 Task: Look for space in Potchefstroom, South Africa from 10th September, 2023 to 16th September, 2023 for 4 adults in price range Rs.10000 to Rs.14000. Place can be private room with 4 bedrooms having 4 beds and 4 bathrooms. Property type can be house, flat, guest house. Amenities needed are: wifi, TV, free parkinig on premises, gym, breakfast. Booking option can be shelf check-in. Required host language is English.
Action: Mouse moved to (435, 113)
Screenshot: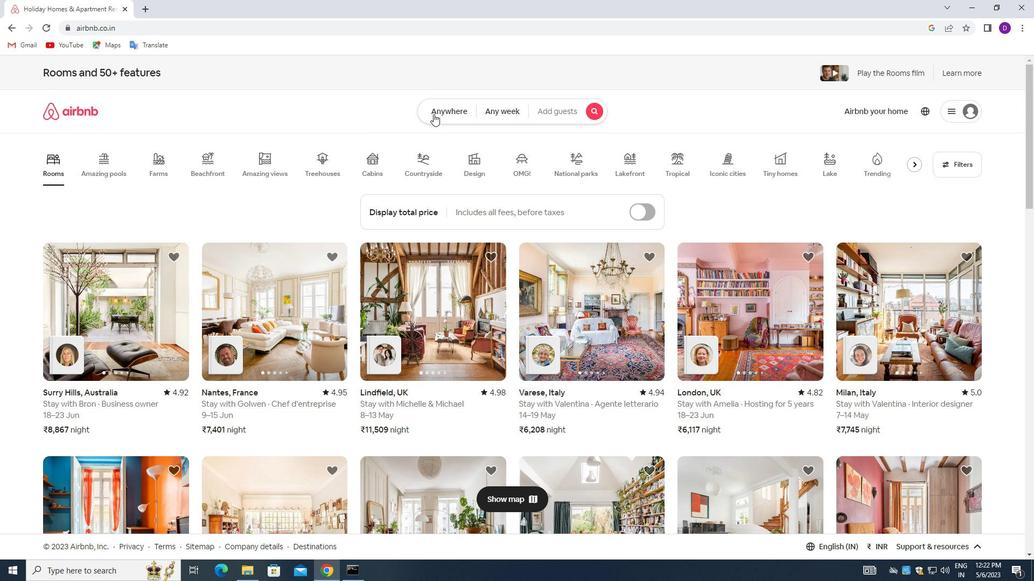 
Action: Mouse pressed left at (435, 113)
Screenshot: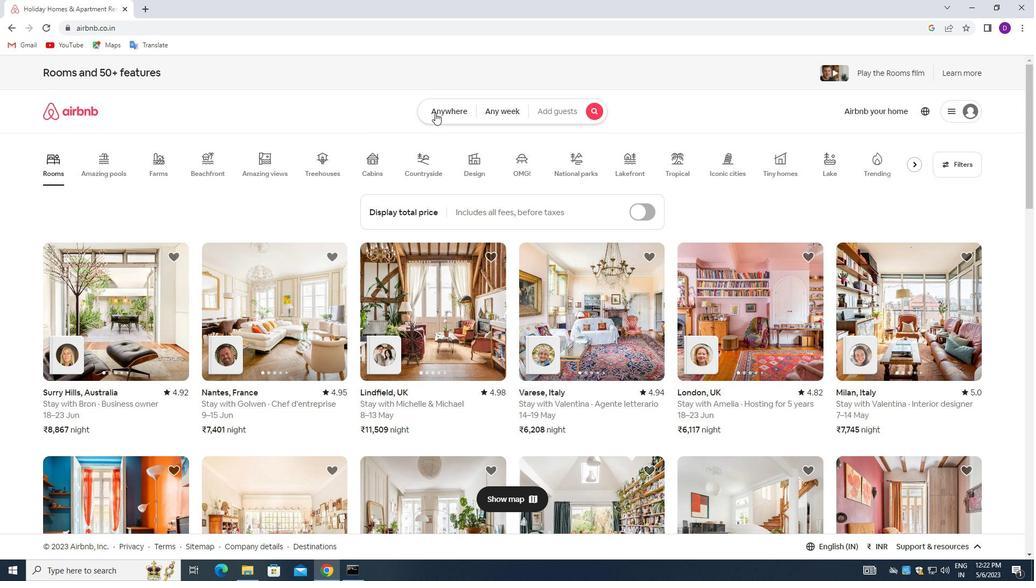 
Action: Mouse moved to (399, 149)
Screenshot: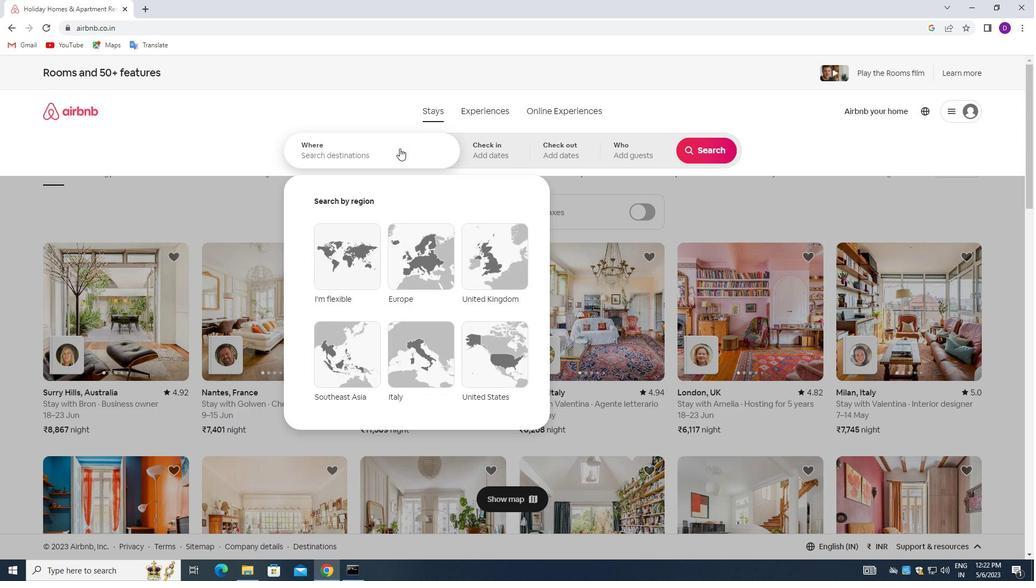 
Action: Mouse pressed left at (399, 149)
Screenshot: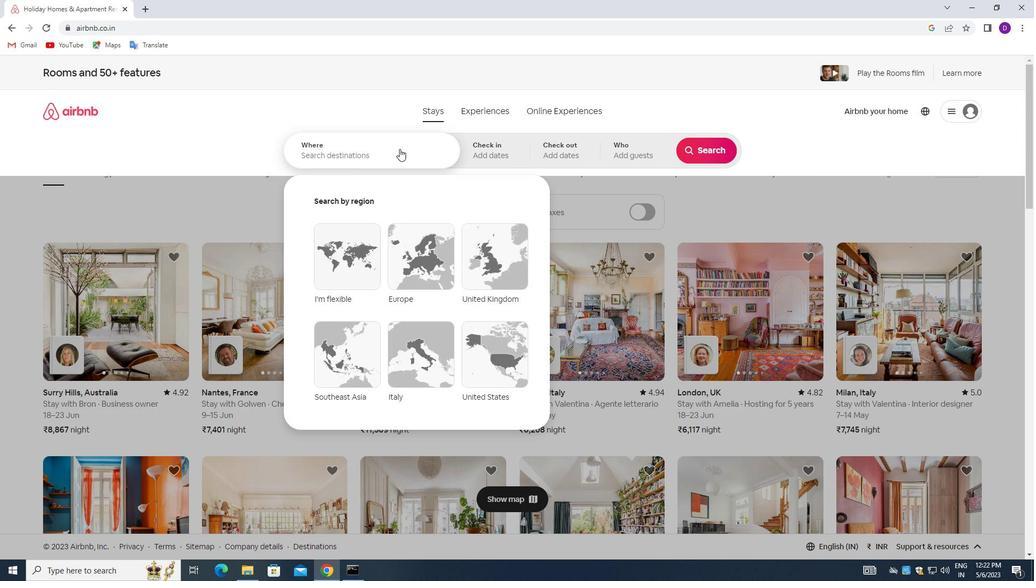 
Action: Mouse moved to (208, 224)
Screenshot: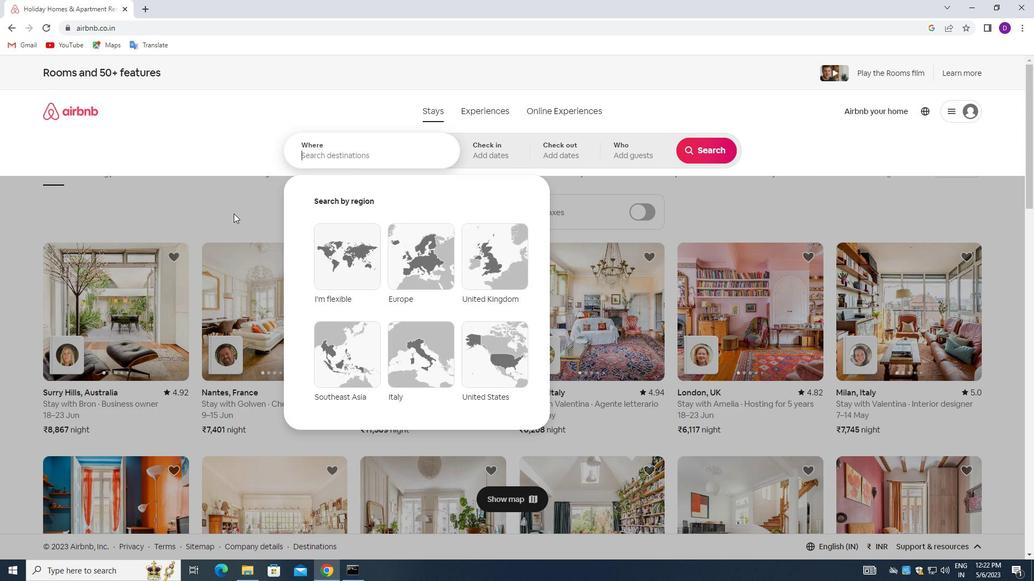 
Action: Key pressed <Key.shift>POTCHEFSTROOM,<Key.space><Key.shift_r>SOUTH<Key.space><Key.shift_r>AFRICA<Key.enter>
Screenshot: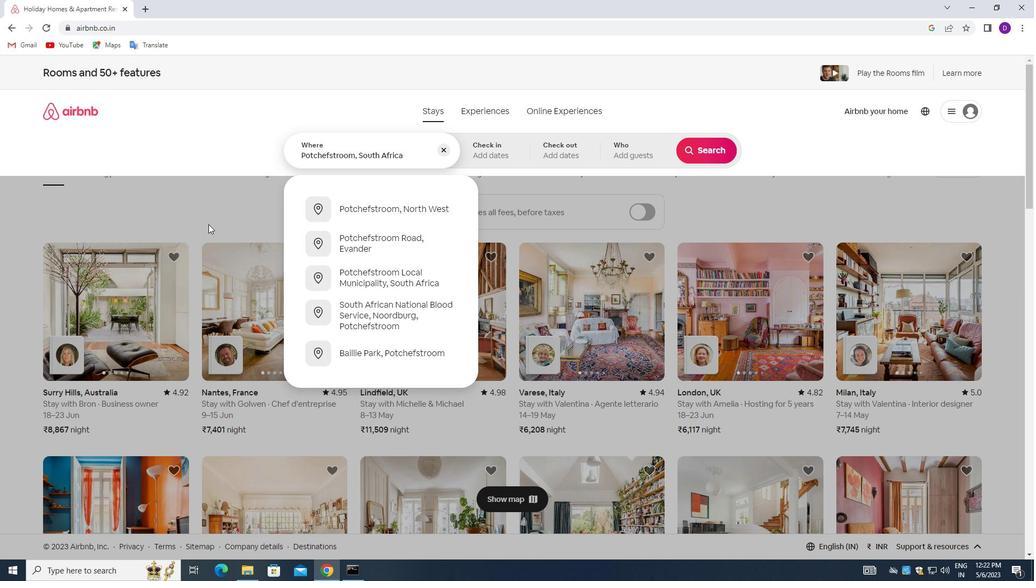 
Action: Mouse moved to (708, 234)
Screenshot: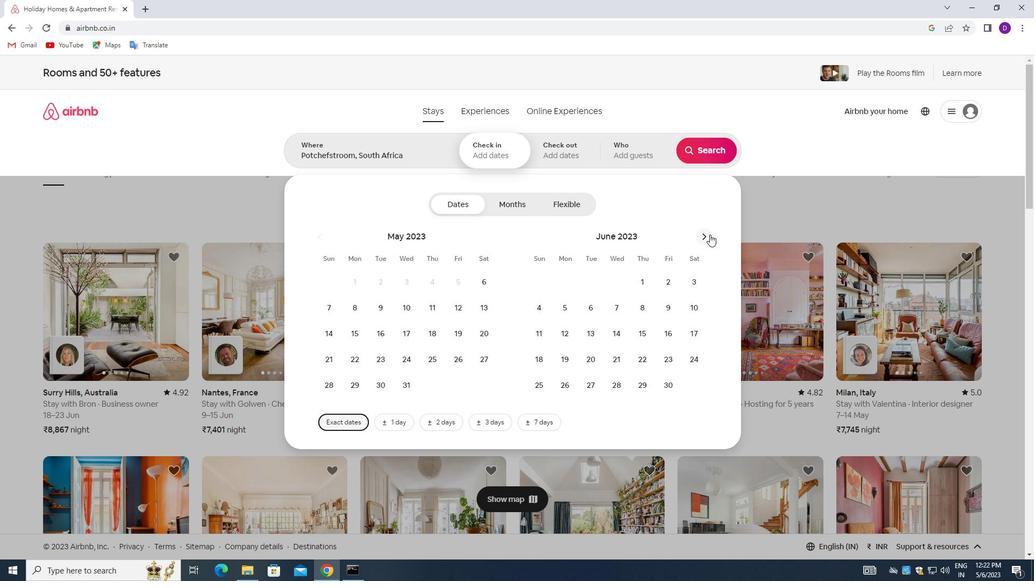 
Action: Mouse pressed left at (708, 234)
Screenshot: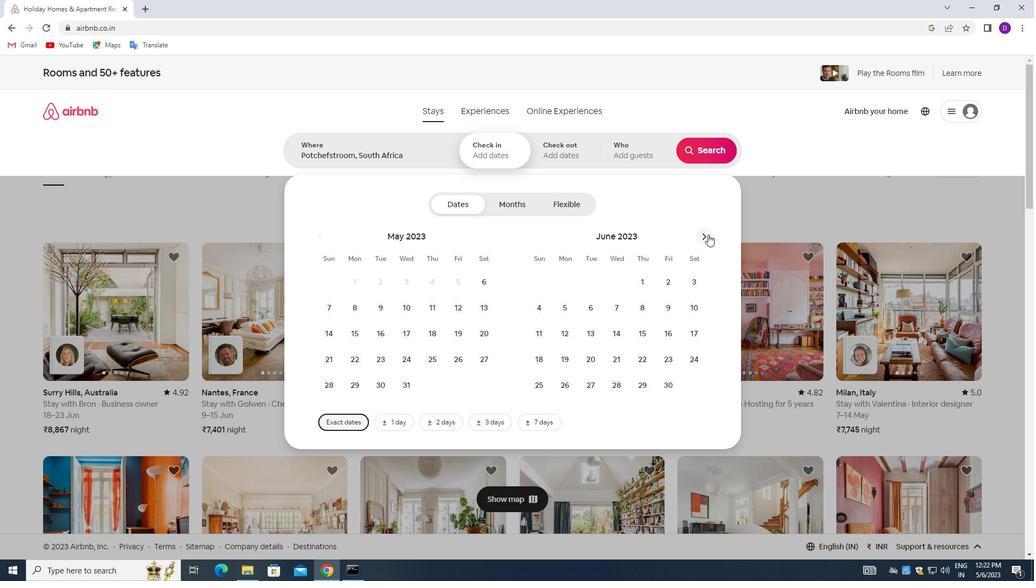 
Action: Mouse pressed left at (708, 234)
Screenshot: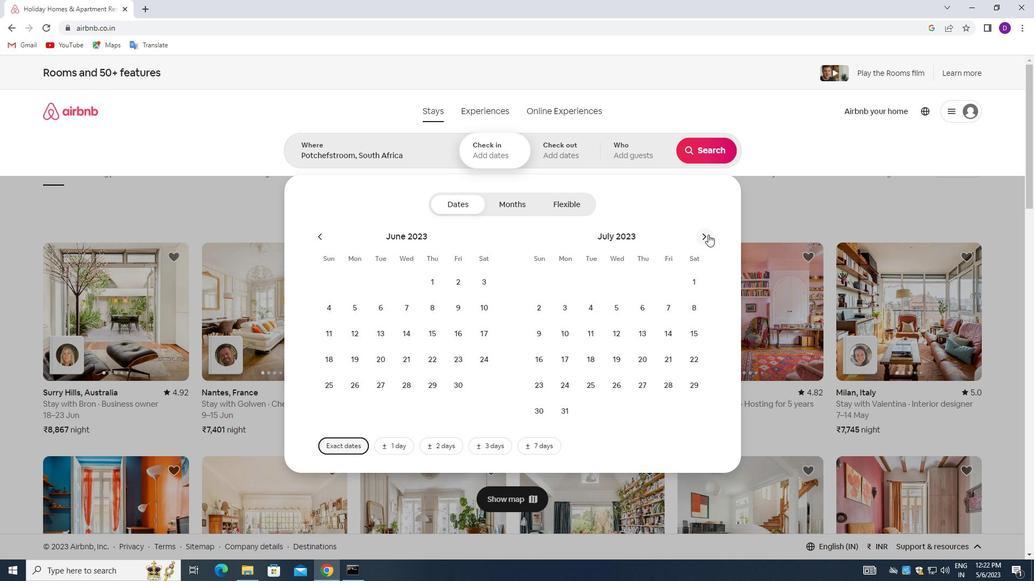 
Action: Mouse pressed left at (708, 234)
Screenshot: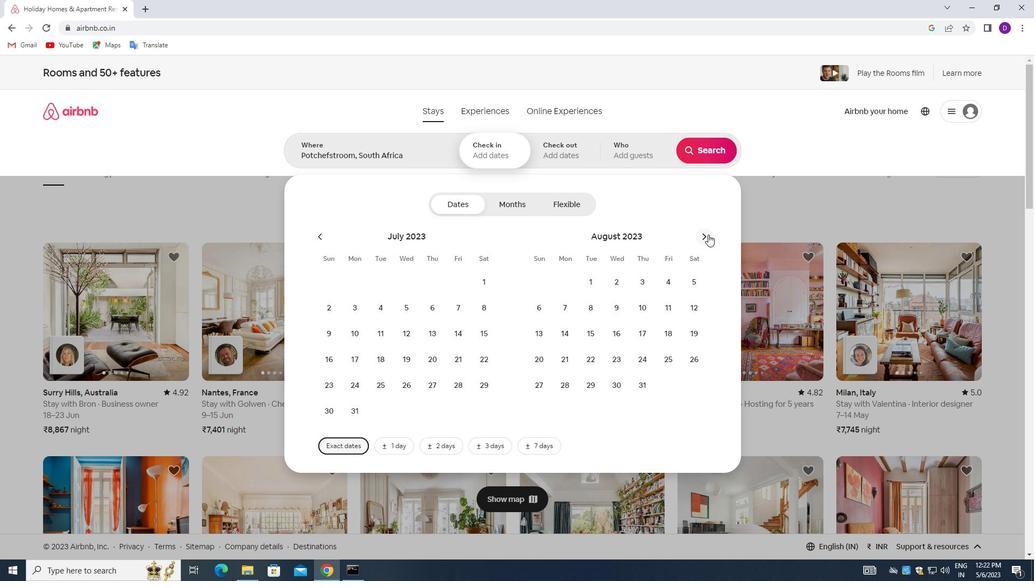 
Action: Mouse moved to (538, 339)
Screenshot: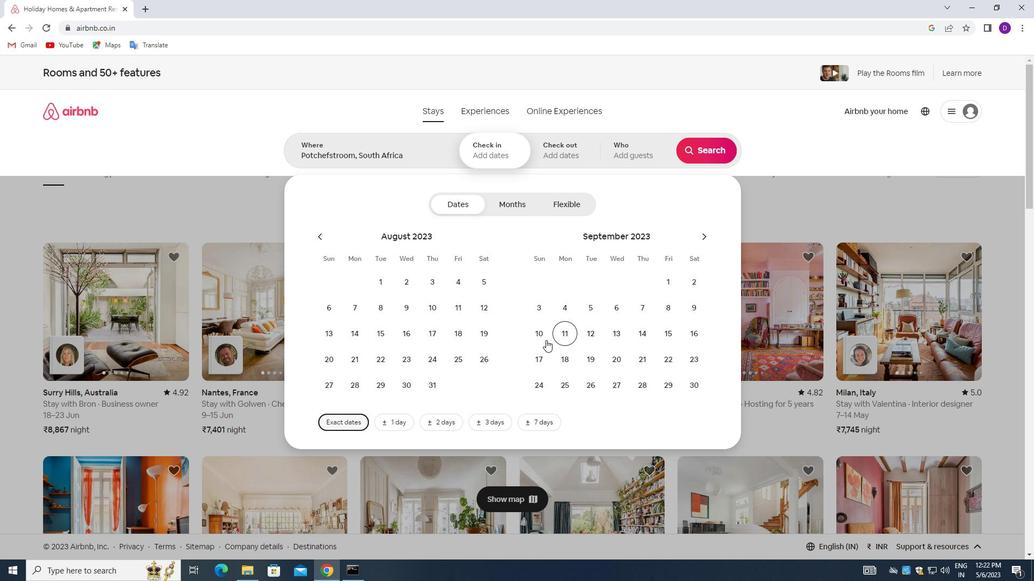 
Action: Mouse pressed left at (538, 339)
Screenshot: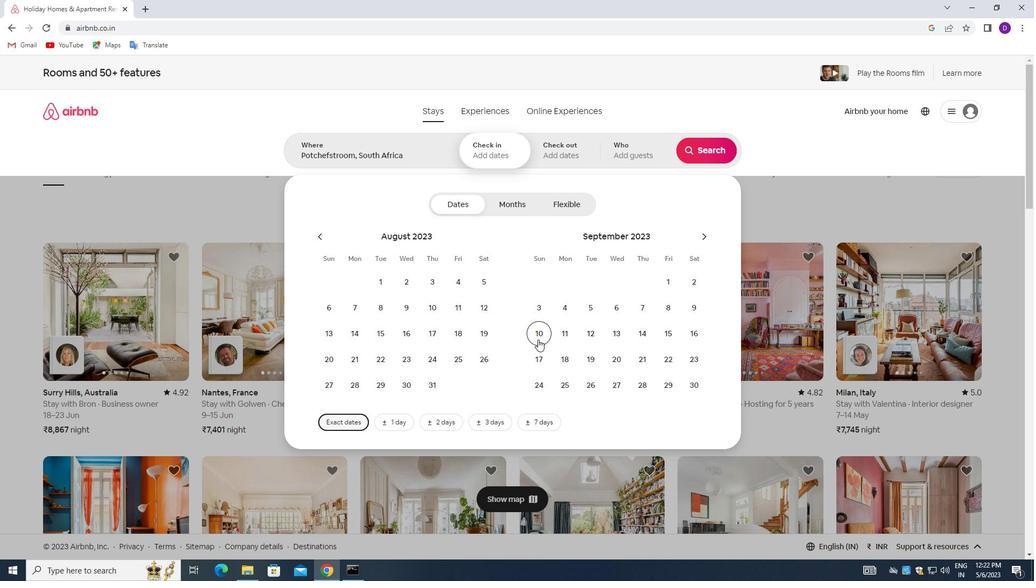 
Action: Mouse moved to (692, 335)
Screenshot: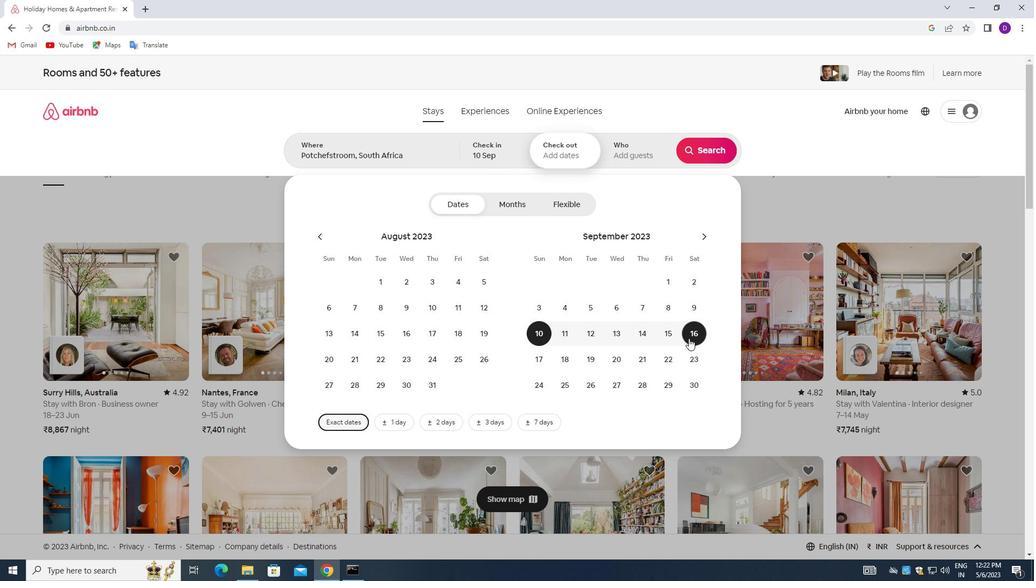 
Action: Mouse pressed left at (692, 335)
Screenshot: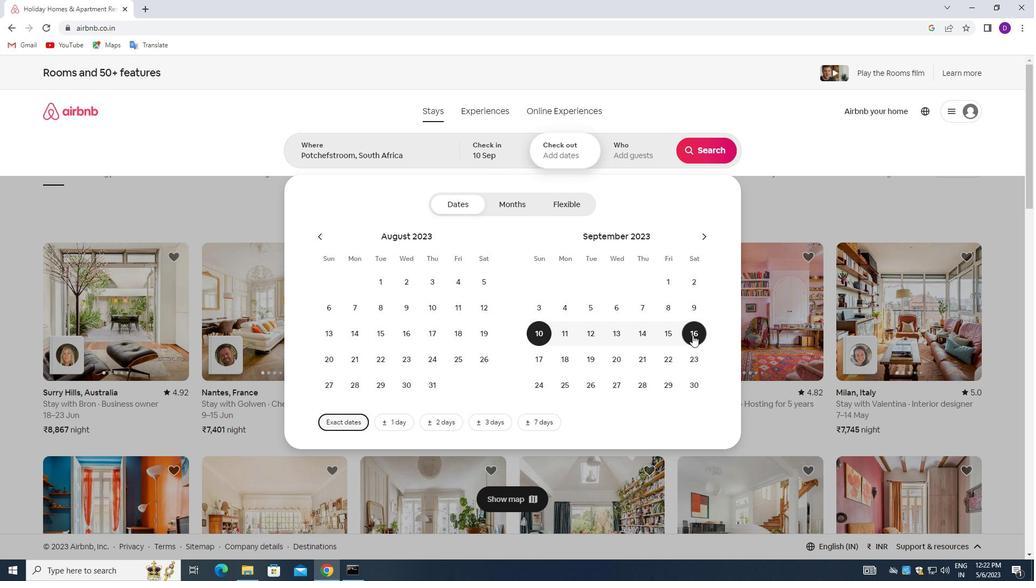 
Action: Mouse moved to (627, 160)
Screenshot: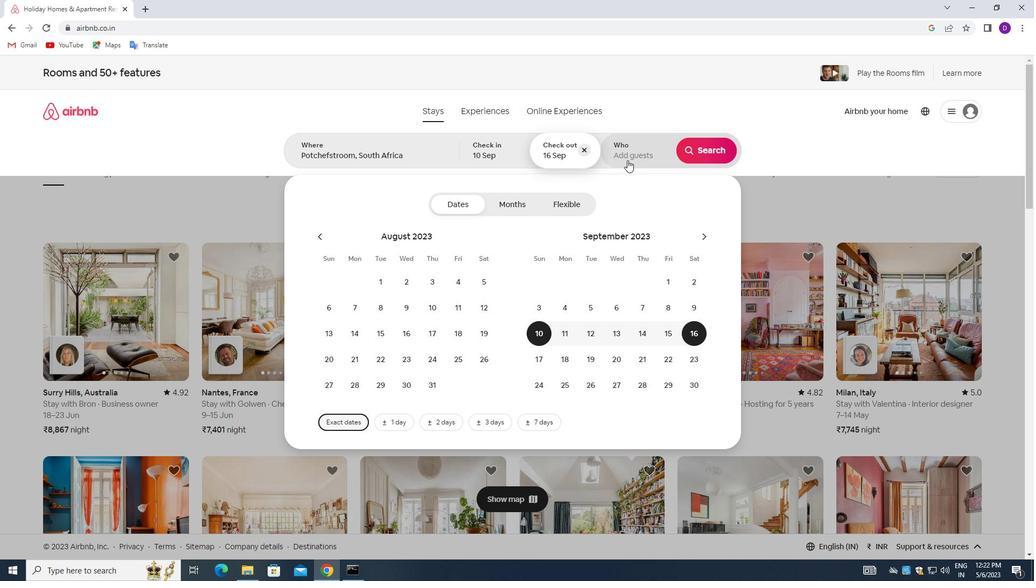 
Action: Mouse pressed left at (627, 160)
Screenshot: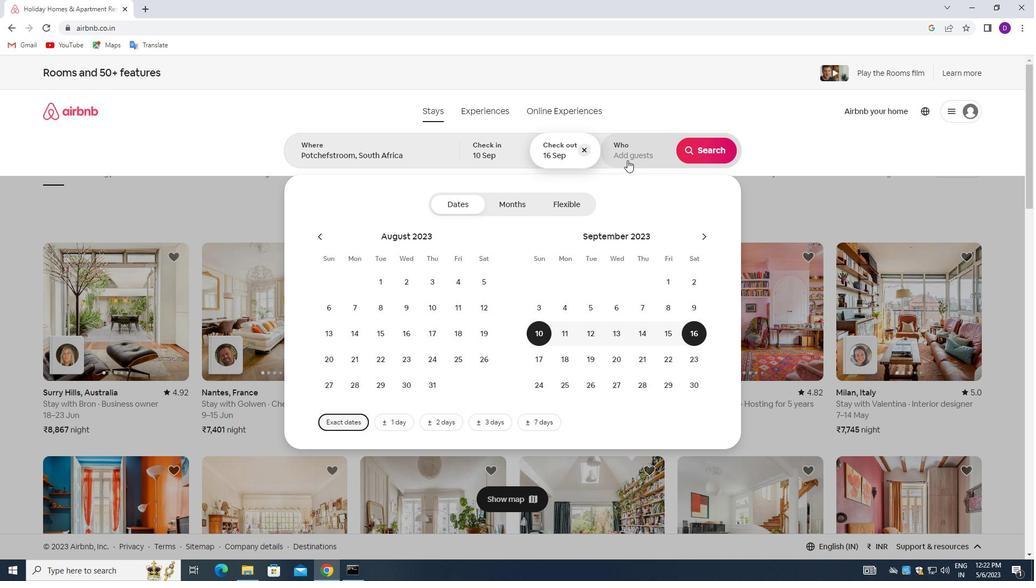 
Action: Mouse moved to (704, 208)
Screenshot: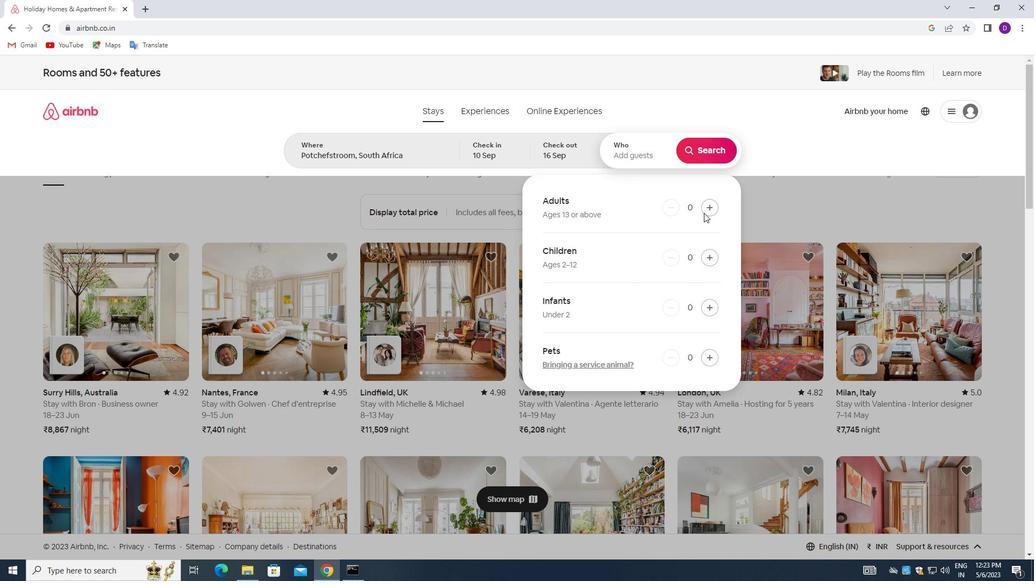 
Action: Mouse pressed left at (704, 208)
Screenshot: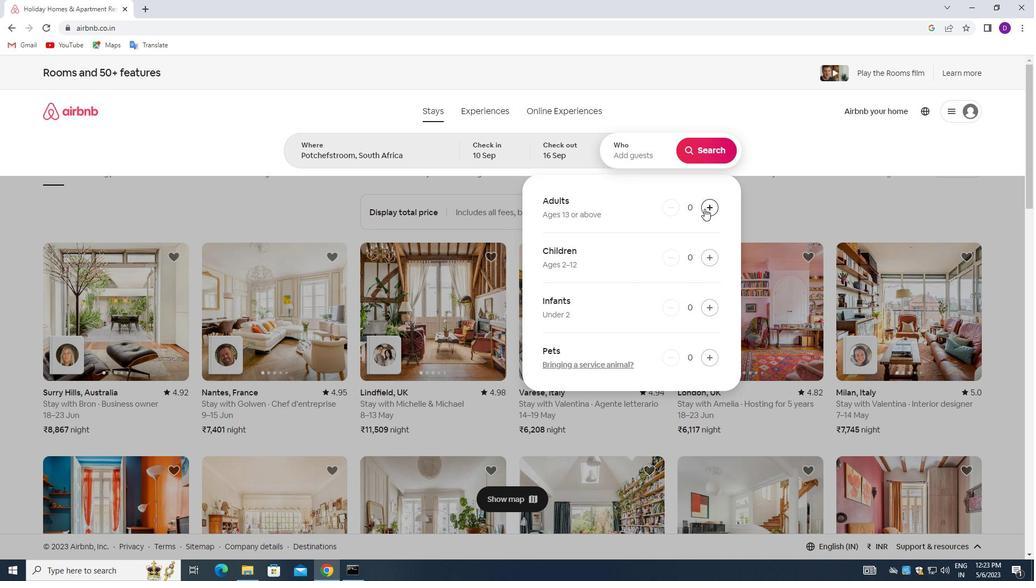 
Action: Mouse pressed left at (704, 208)
Screenshot: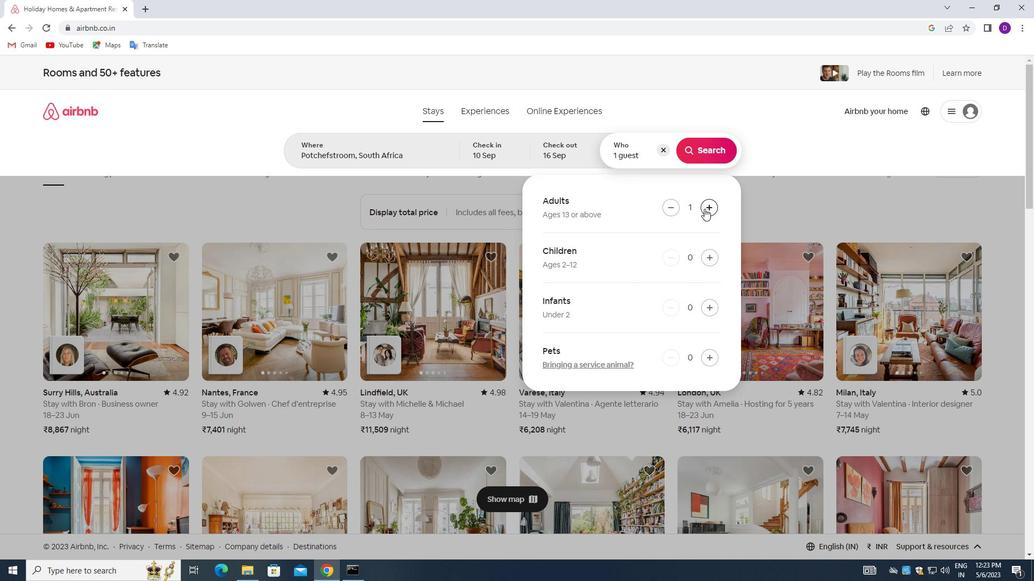 
Action: Mouse pressed left at (704, 208)
Screenshot: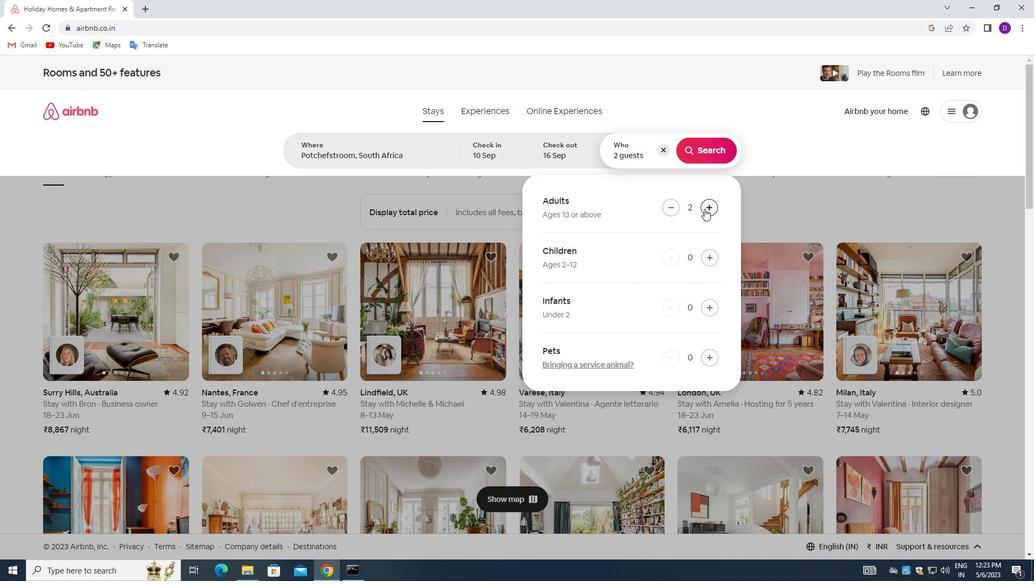
Action: Mouse pressed left at (704, 208)
Screenshot: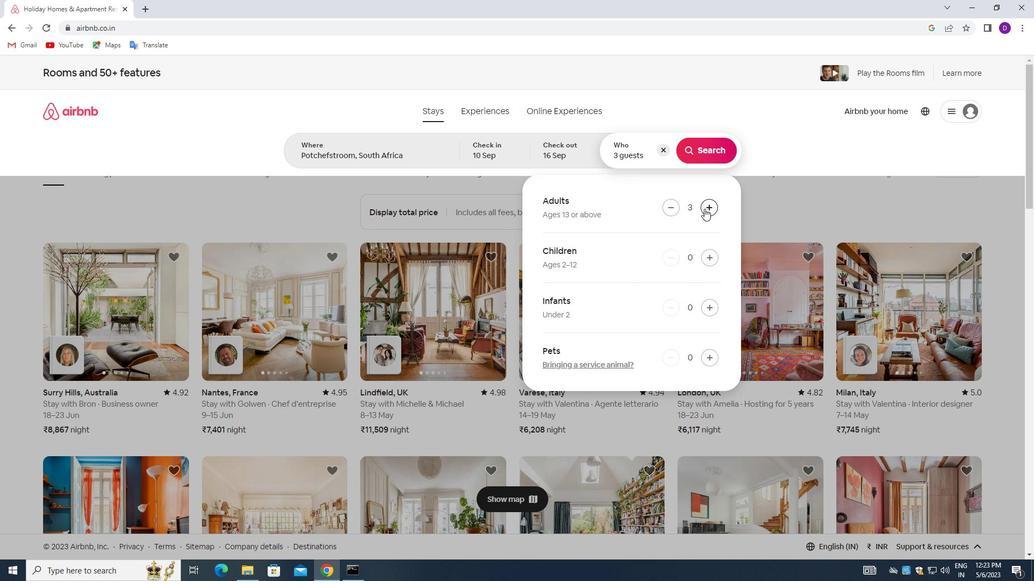 
Action: Mouse moved to (708, 148)
Screenshot: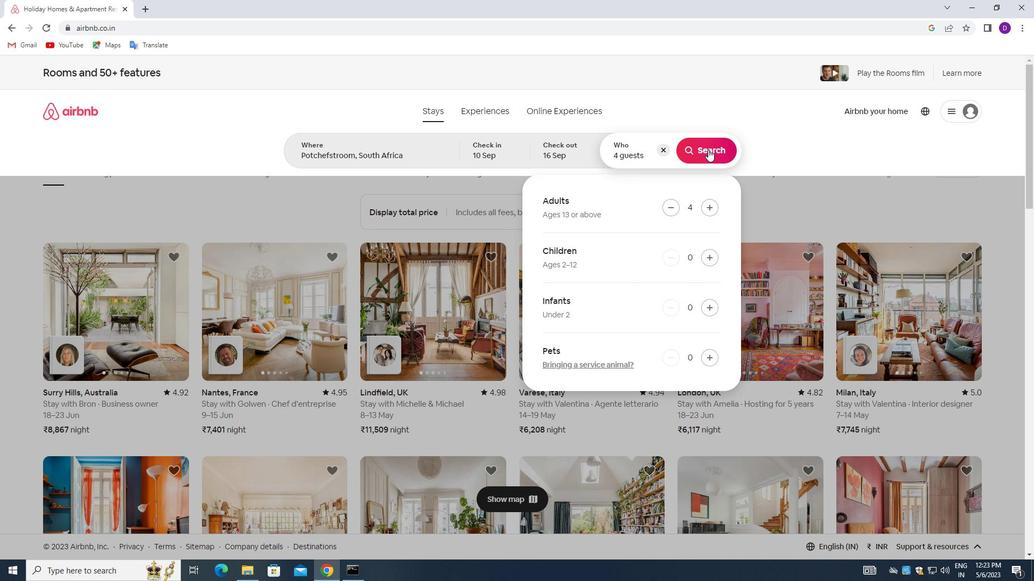 
Action: Mouse pressed left at (708, 148)
Screenshot: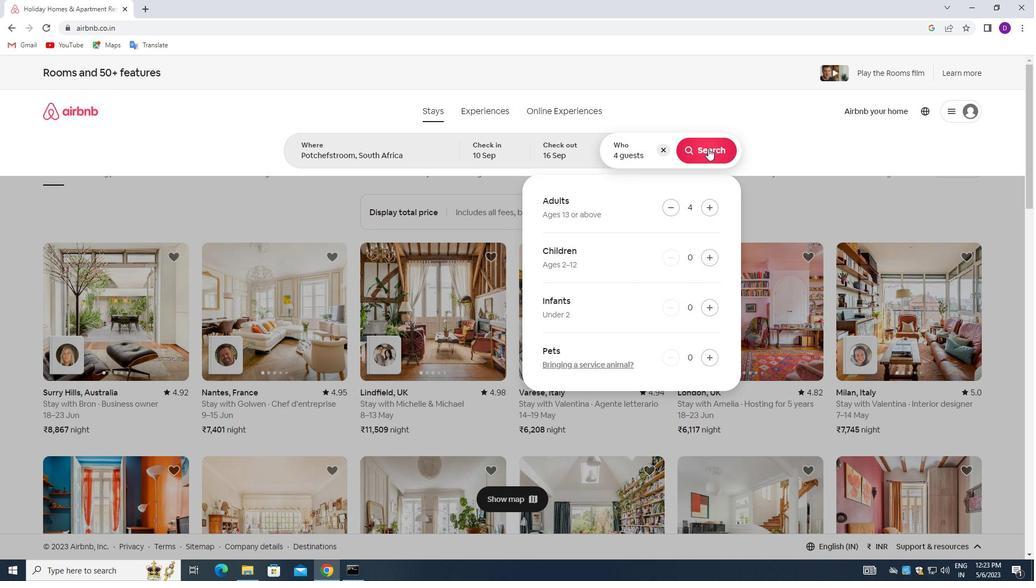 
Action: Mouse moved to (977, 119)
Screenshot: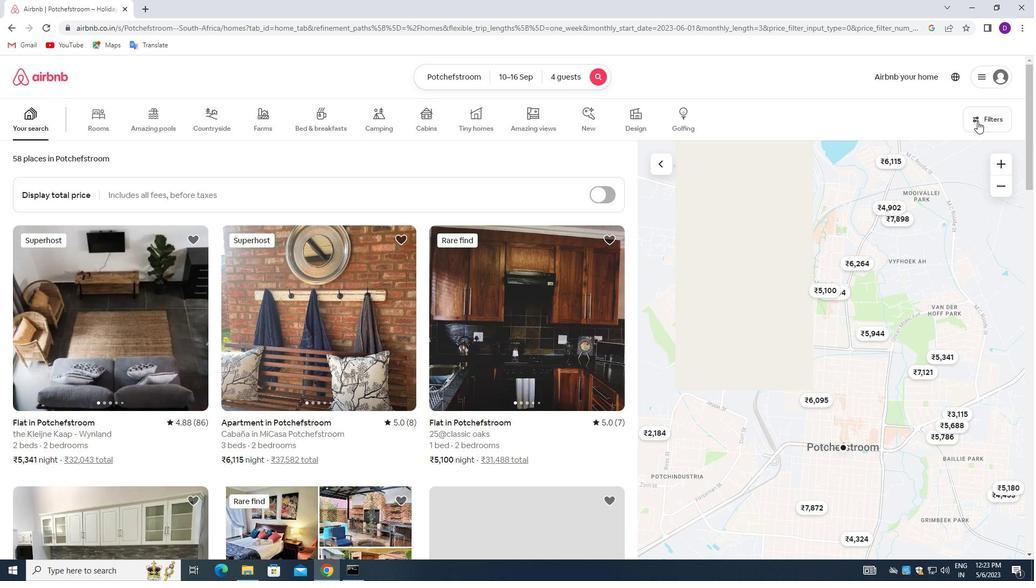 
Action: Mouse pressed left at (977, 119)
Screenshot: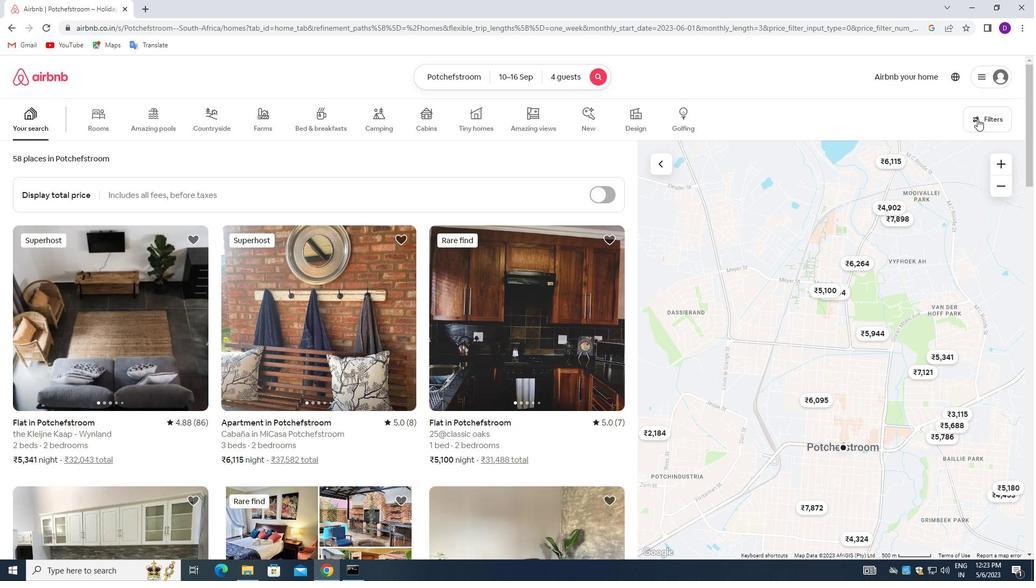 
Action: Mouse moved to (473, 351)
Screenshot: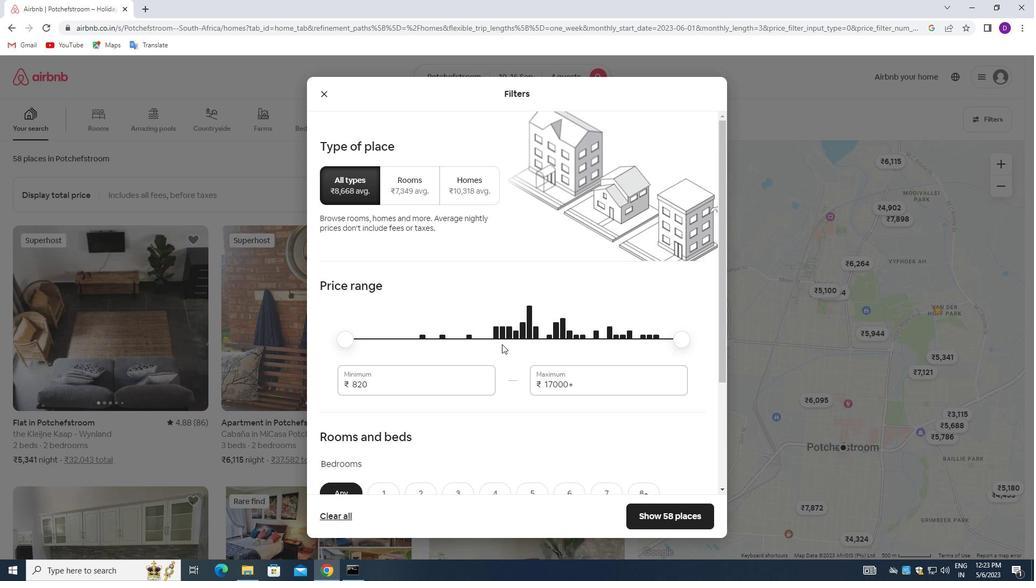 
Action: Mouse scrolled (473, 350) with delta (0, 0)
Screenshot: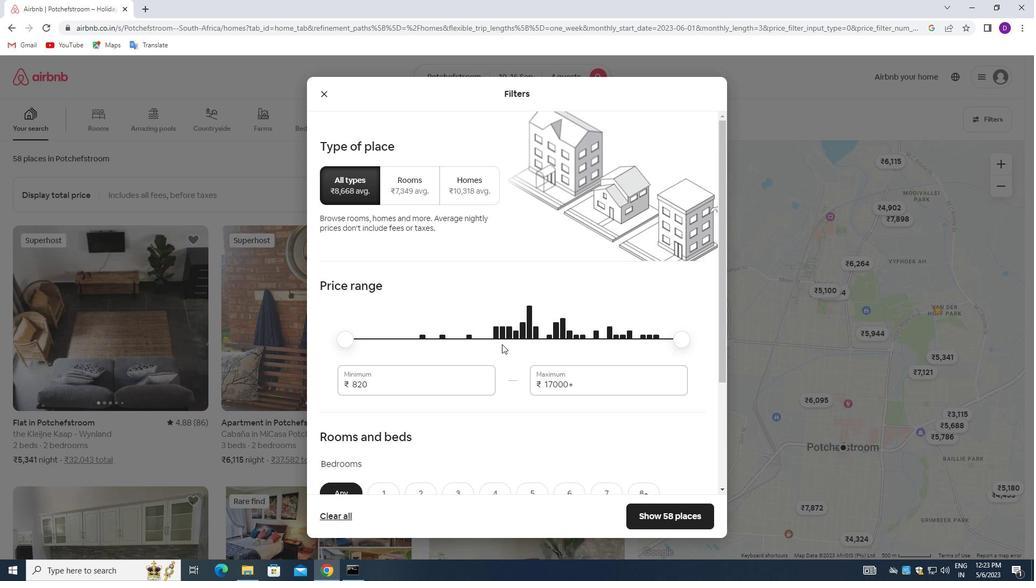 
Action: Mouse moved to (384, 328)
Screenshot: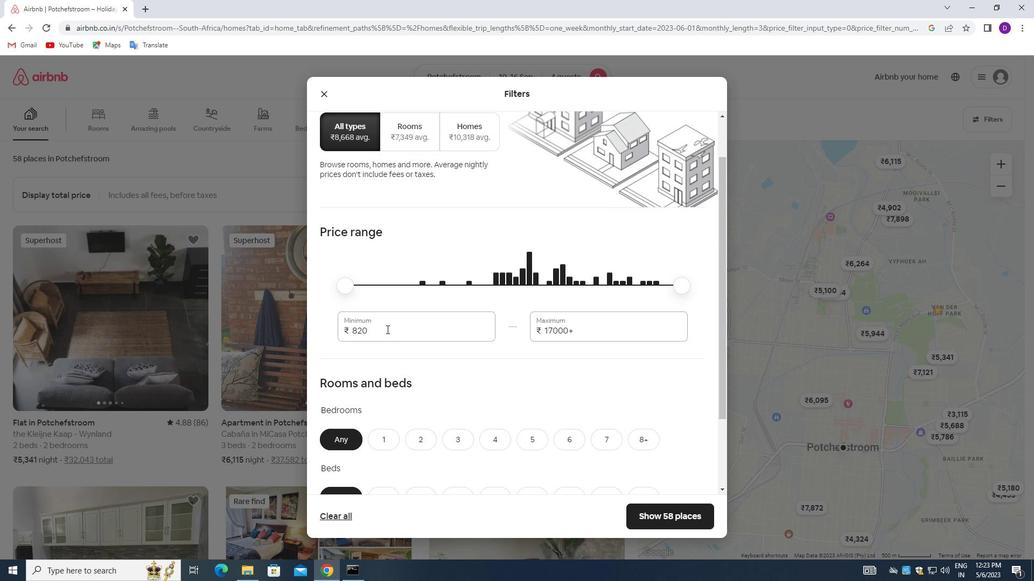 
Action: Mouse pressed left at (384, 328)
Screenshot: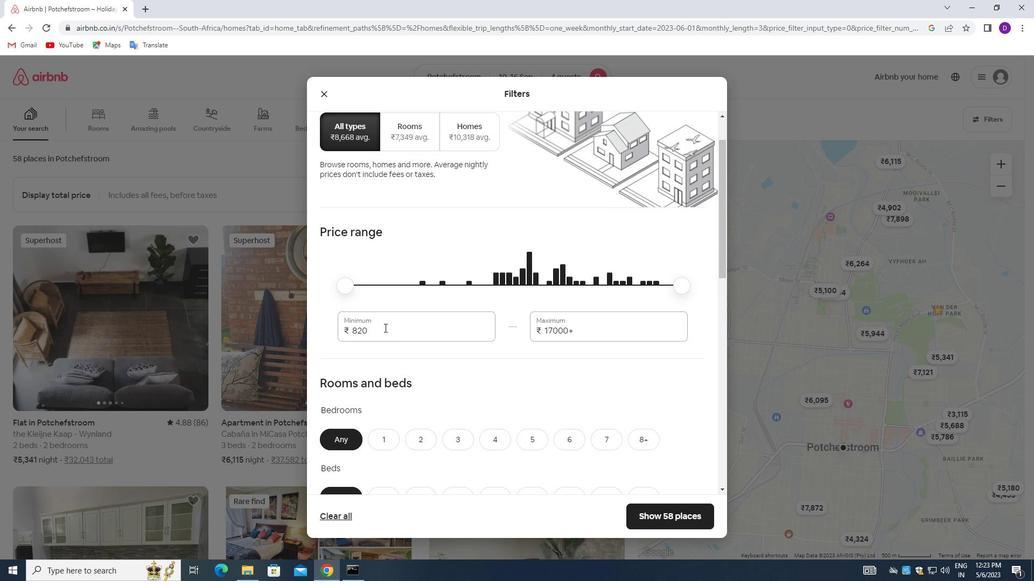 
Action: Mouse pressed left at (384, 328)
Screenshot: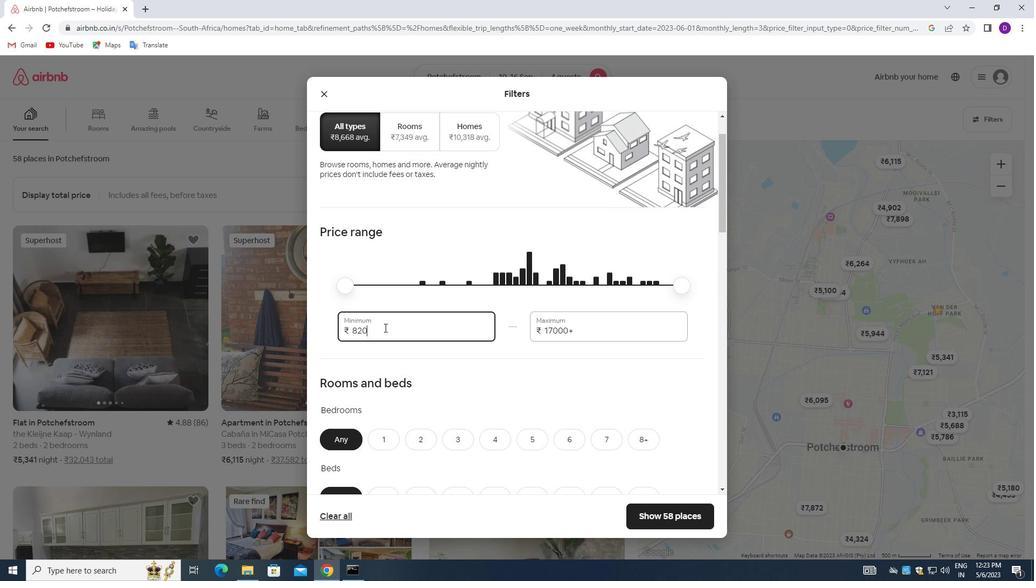 
Action: Key pressed 10000<Key.tab>14000
Screenshot: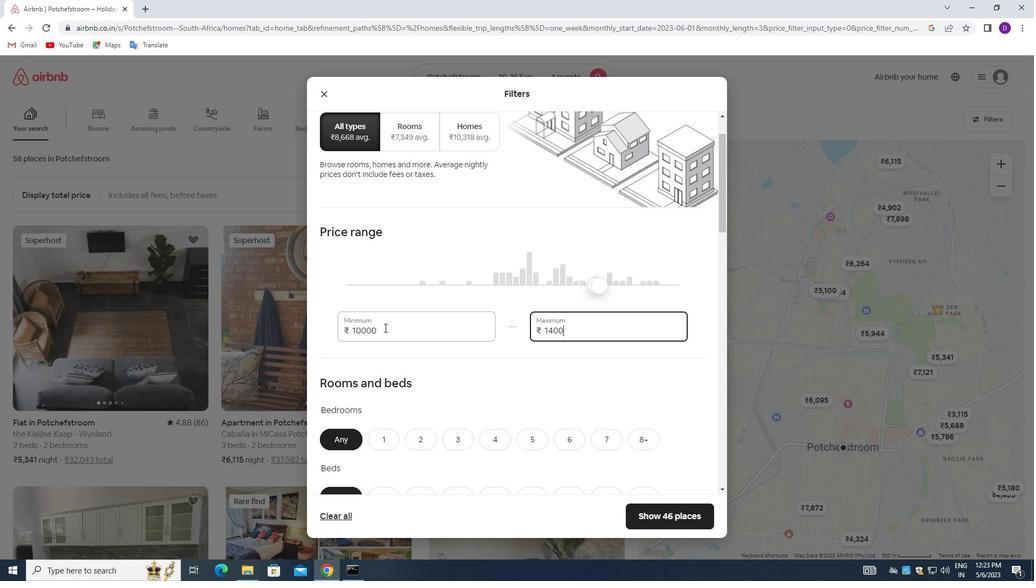 
Action: Mouse moved to (432, 332)
Screenshot: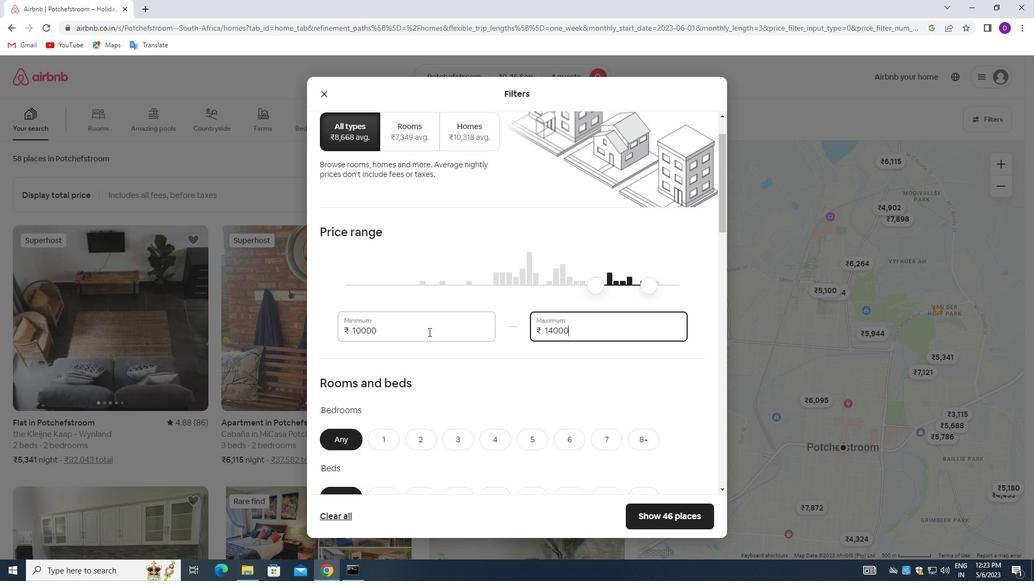 
Action: Mouse scrolled (432, 331) with delta (0, 0)
Screenshot: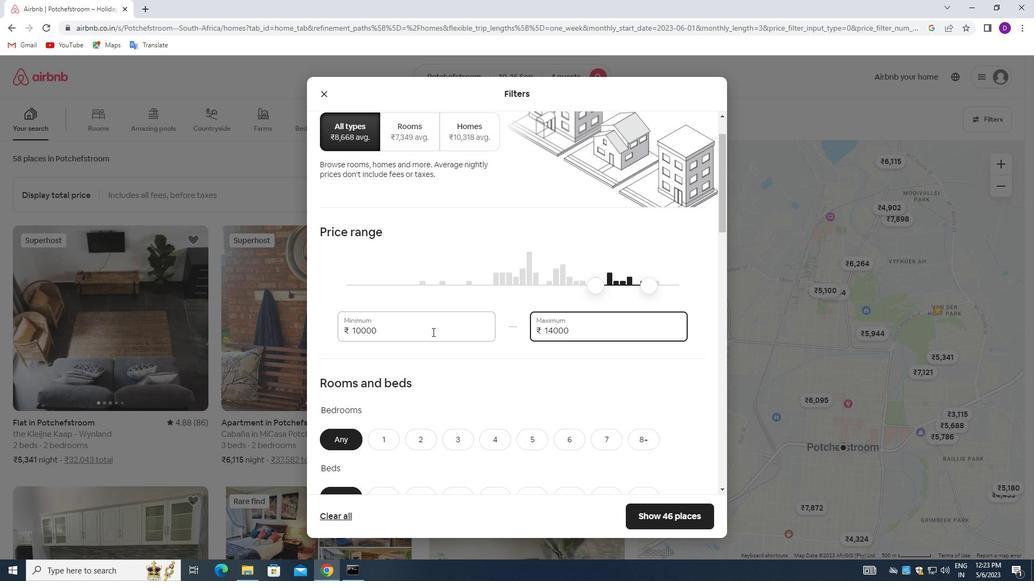 
Action: Mouse moved to (442, 332)
Screenshot: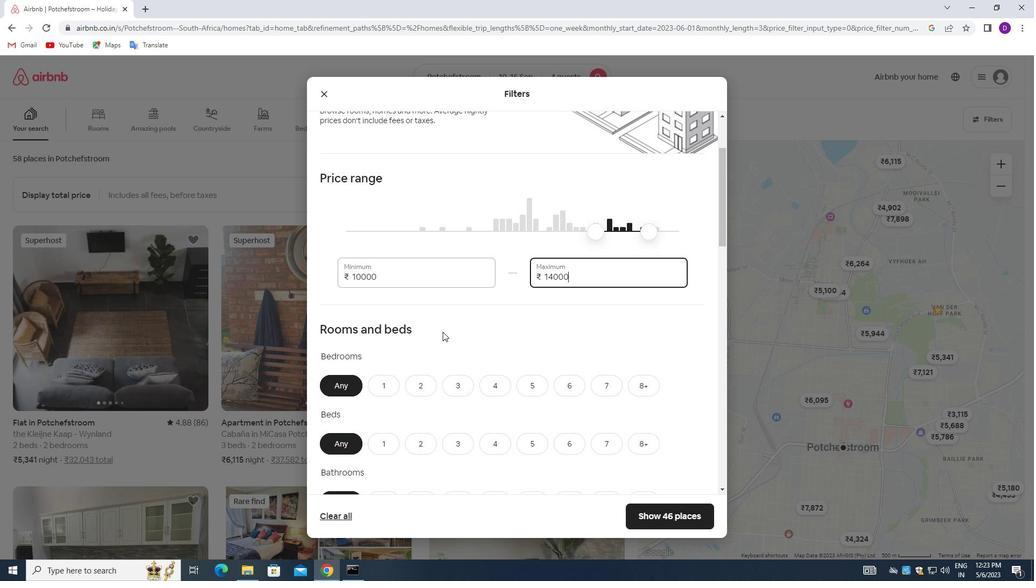 
Action: Mouse scrolled (442, 331) with delta (0, 0)
Screenshot: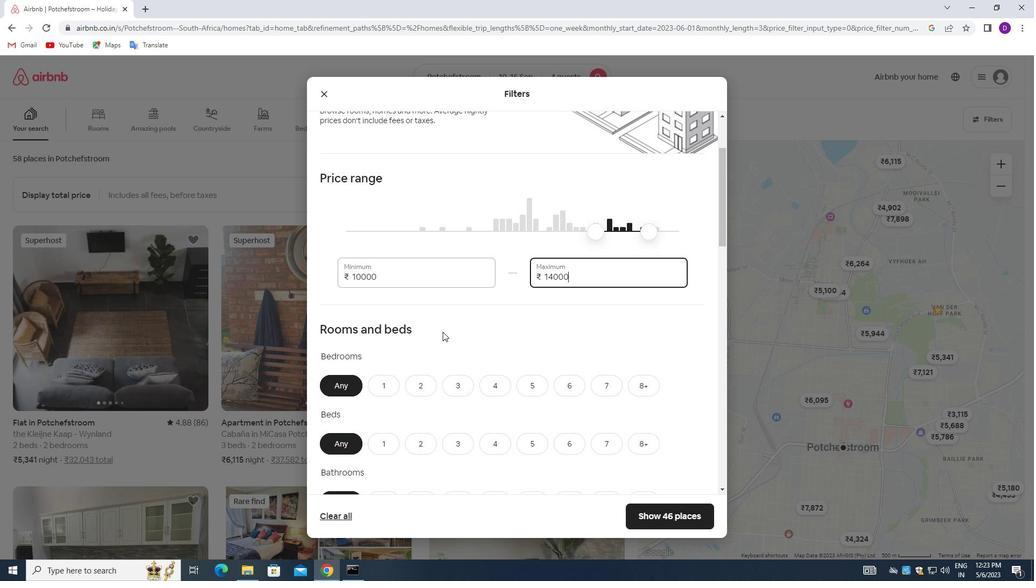 
Action: Mouse moved to (443, 332)
Screenshot: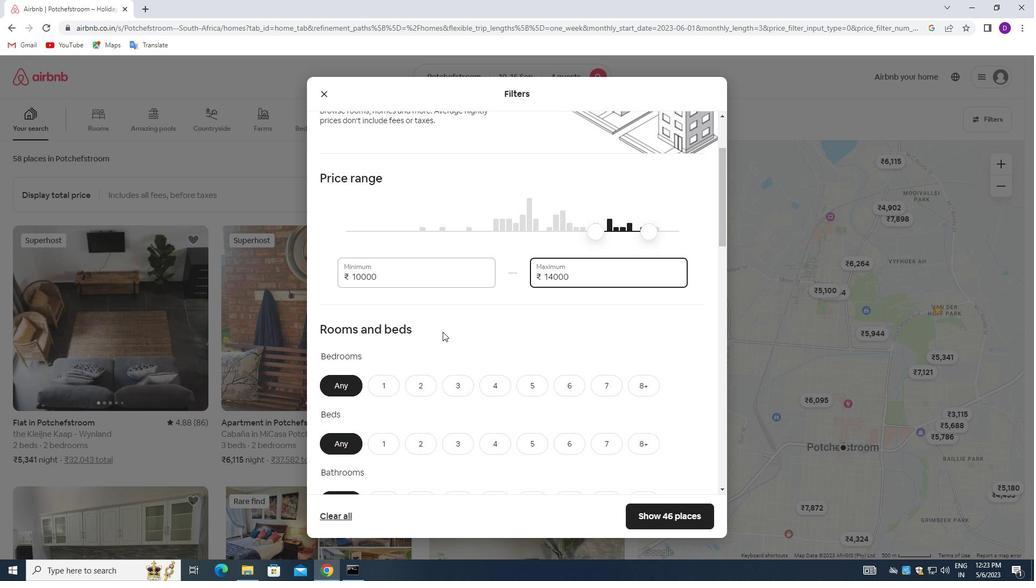 
Action: Mouse scrolled (443, 331) with delta (0, 0)
Screenshot: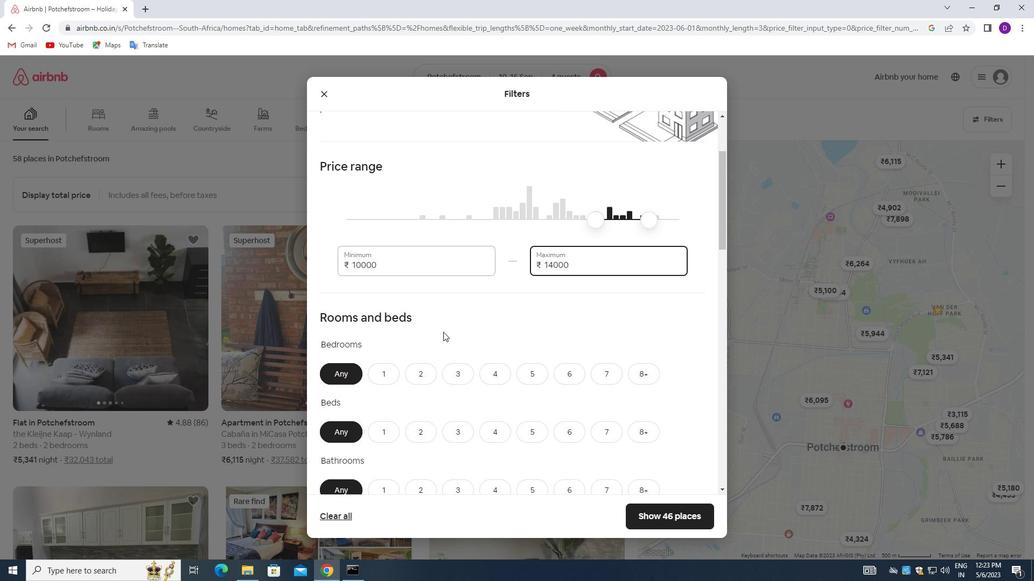
Action: Mouse moved to (494, 287)
Screenshot: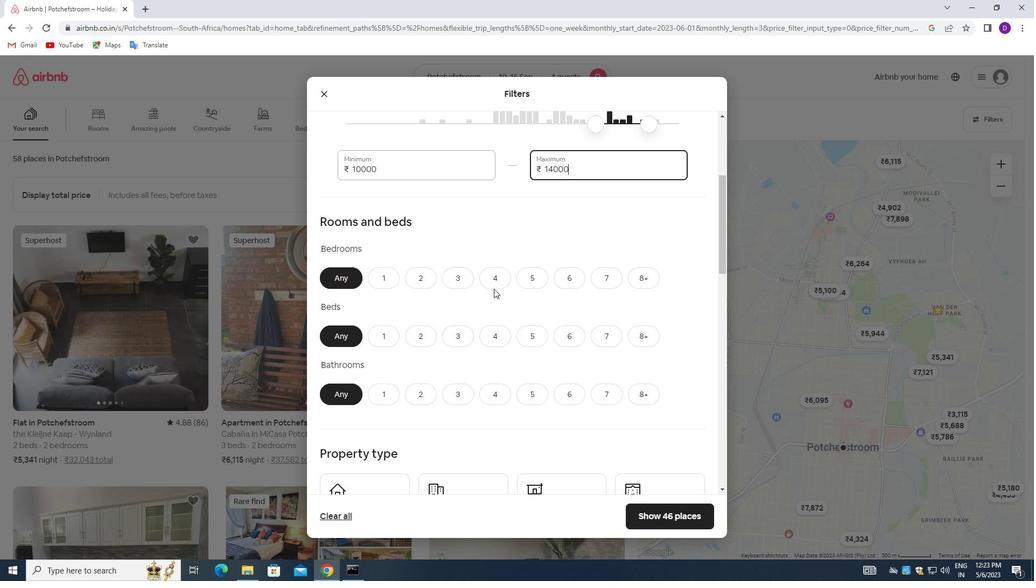 
Action: Mouse pressed left at (494, 287)
Screenshot: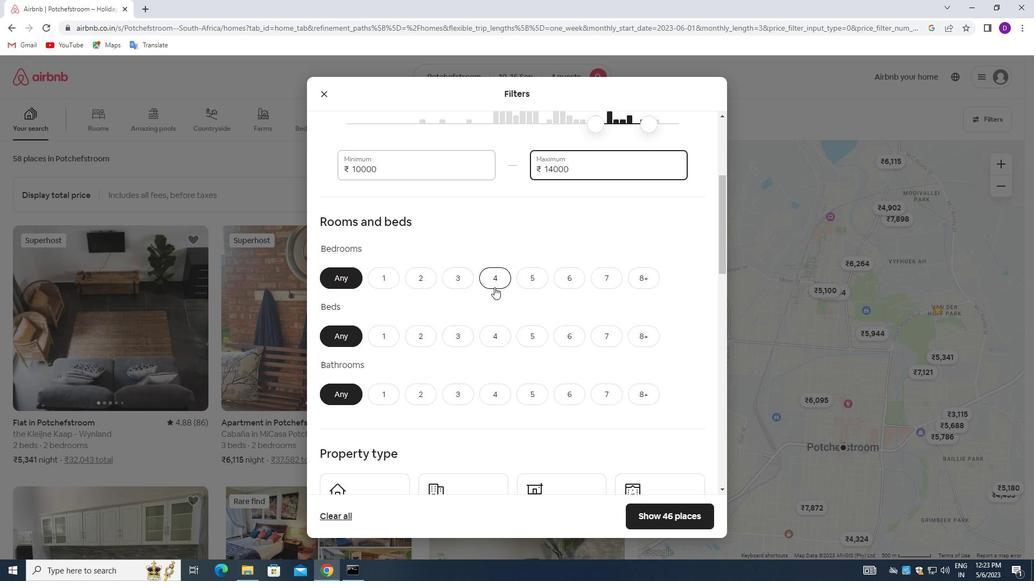 
Action: Mouse moved to (501, 335)
Screenshot: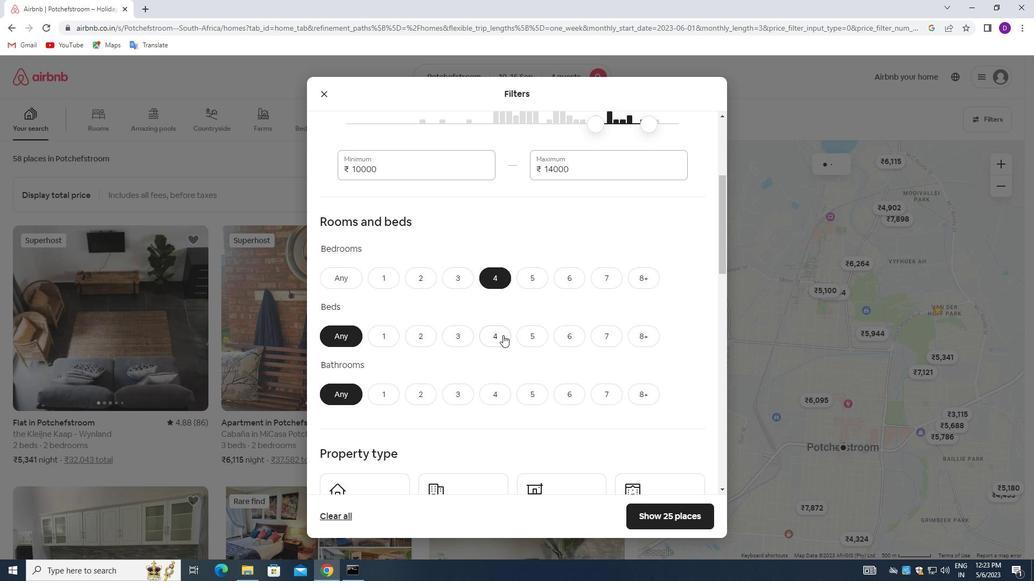 
Action: Mouse pressed left at (501, 335)
Screenshot: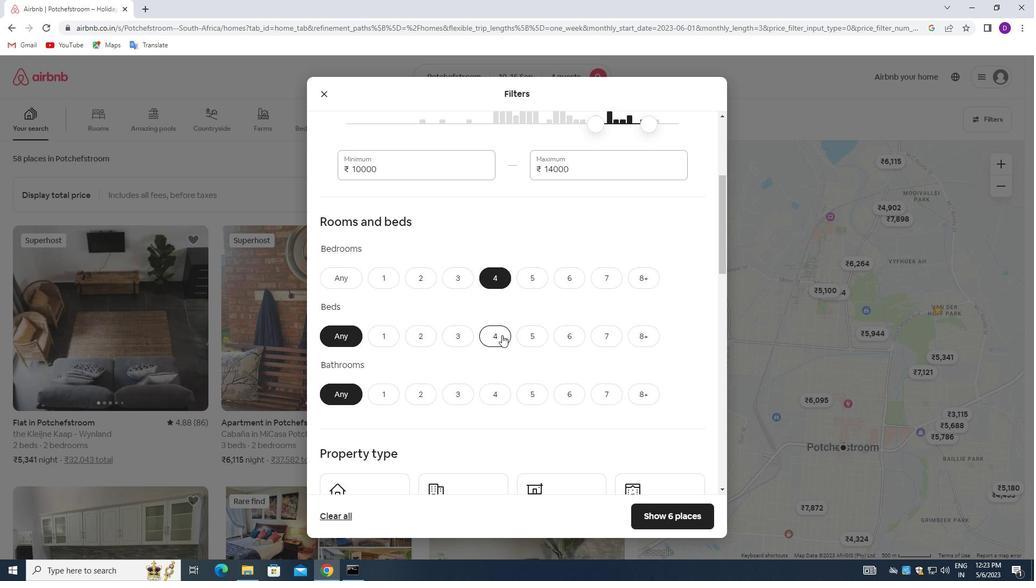 
Action: Mouse moved to (498, 391)
Screenshot: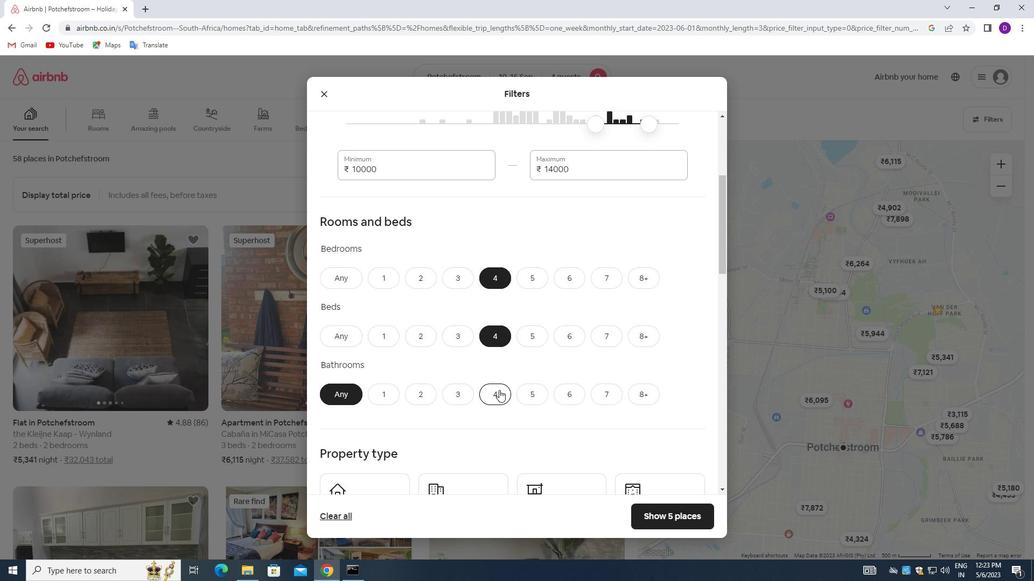 
Action: Mouse pressed left at (498, 391)
Screenshot: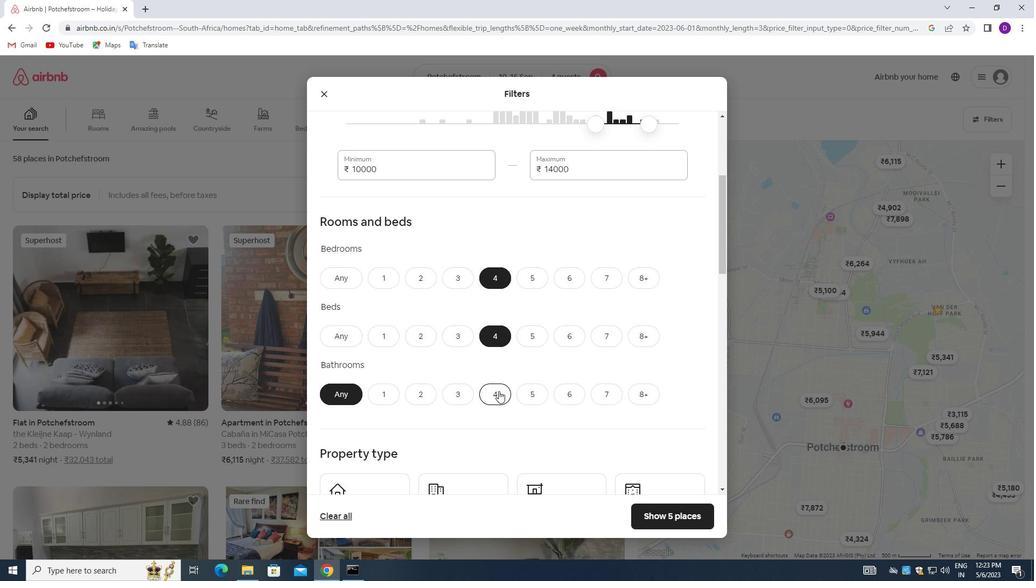 
Action: Mouse moved to (497, 315)
Screenshot: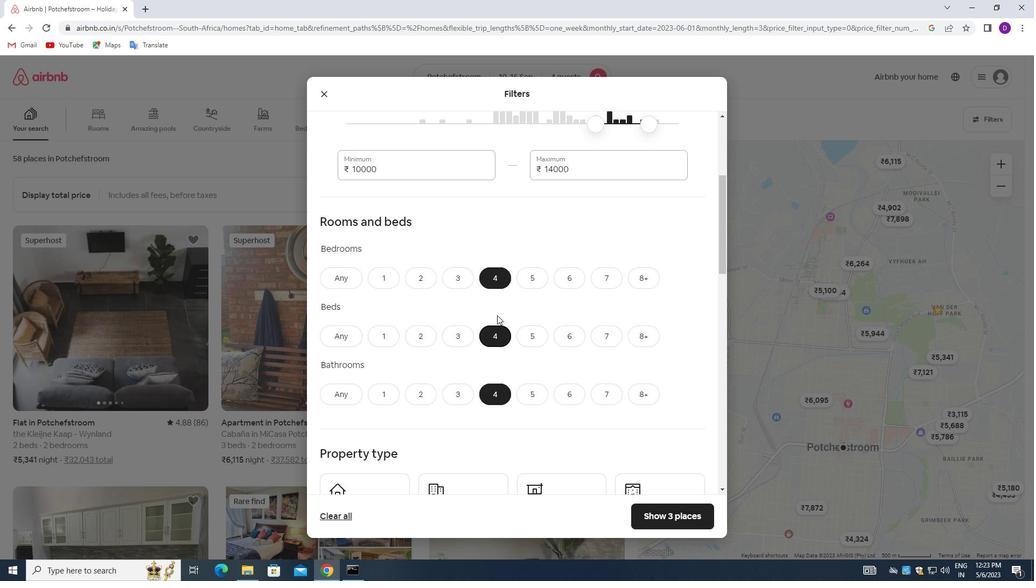 
Action: Mouse scrolled (497, 315) with delta (0, 0)
Screenshot: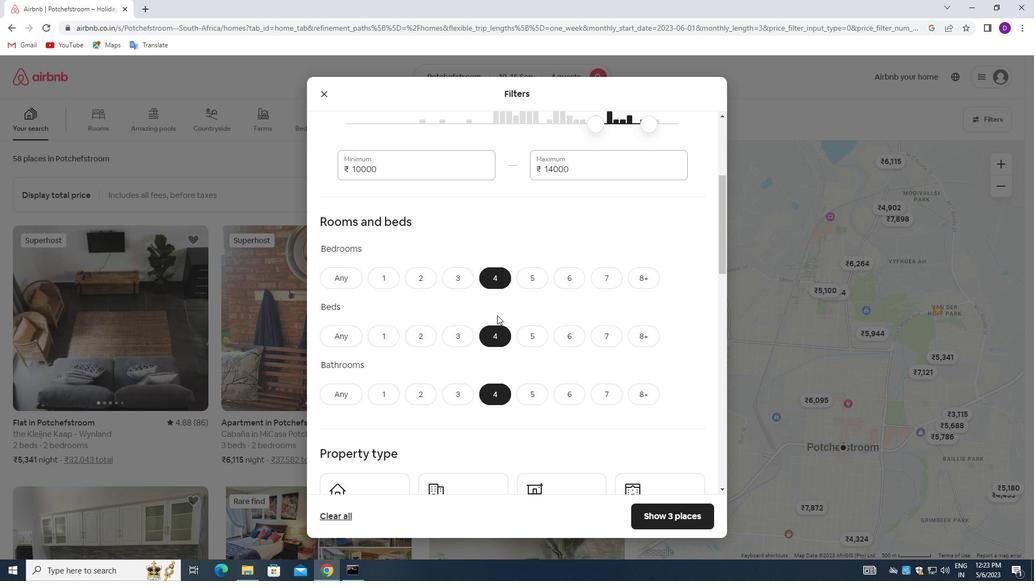 
Action: Mouse scrolled (497, 315) with delta (0, 0)
Screenshot: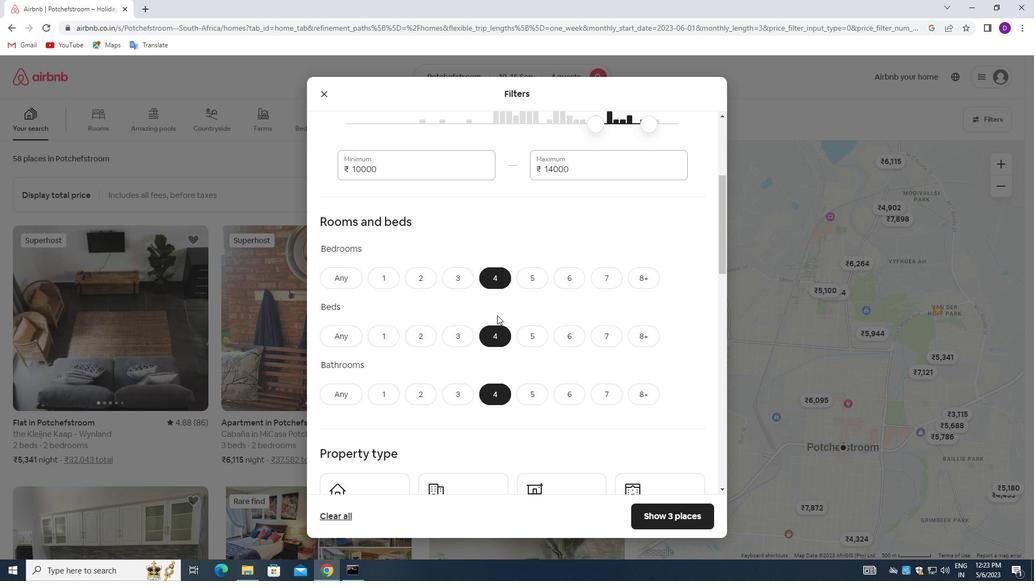 
Action: Mouse moved to (497, 315)
Screenshot: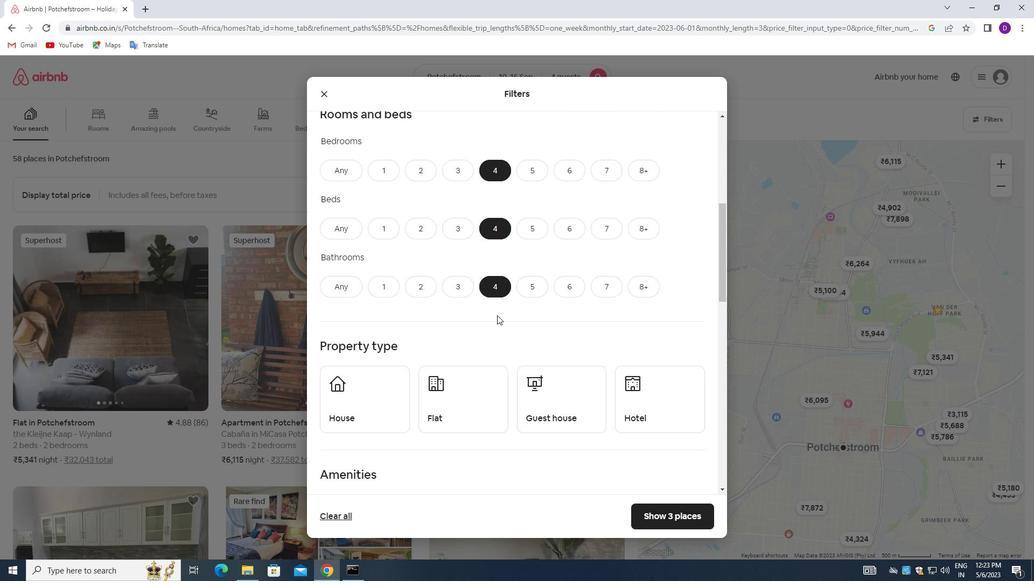 
Action: Mouse scrolled (497, 314) with delta (0, 0)
Screenshot: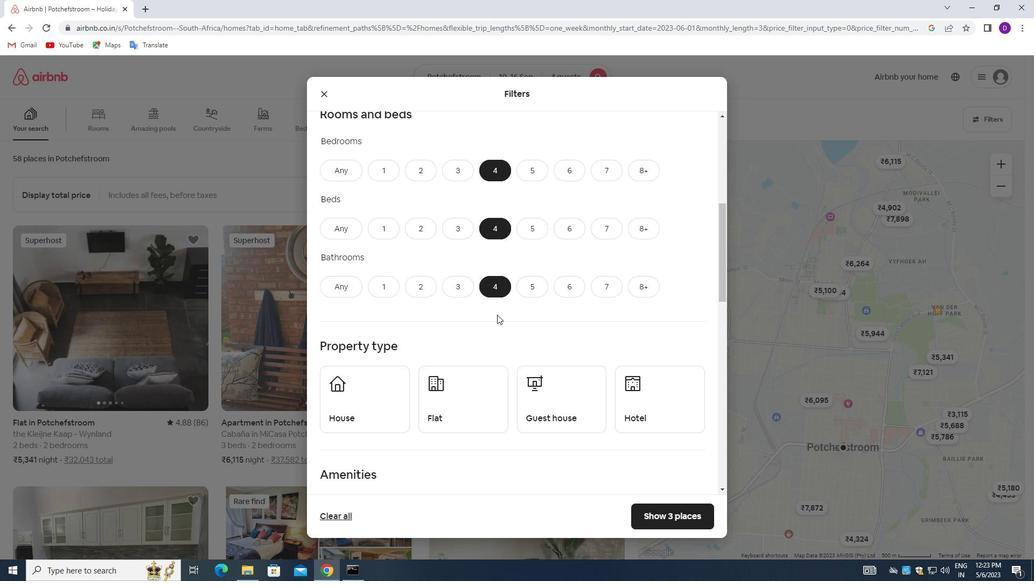 
Action: Mouse moved to (371, 345)
Screenshot: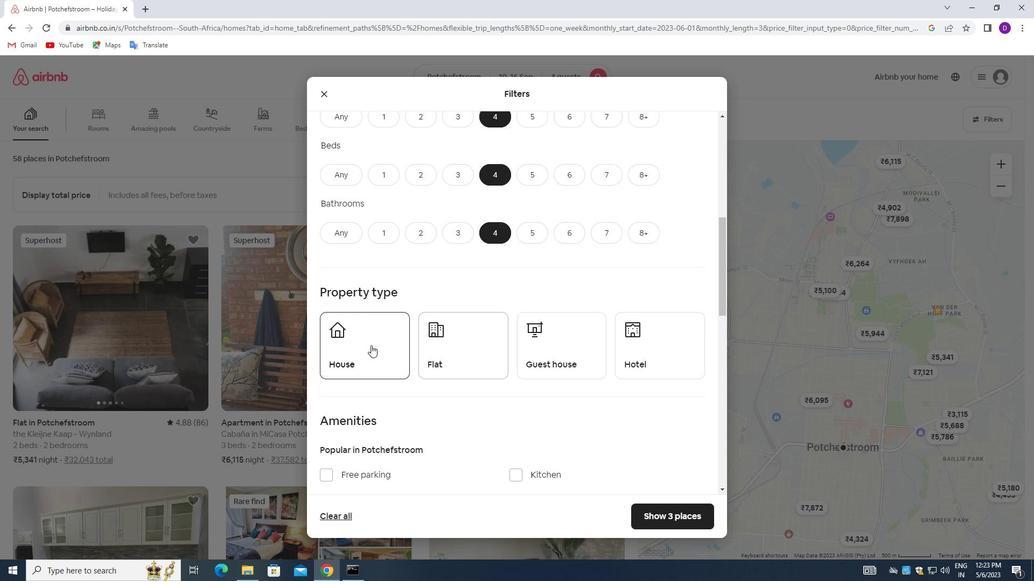 
Action: Mouse pressed left at (371, 345)
Screenshot: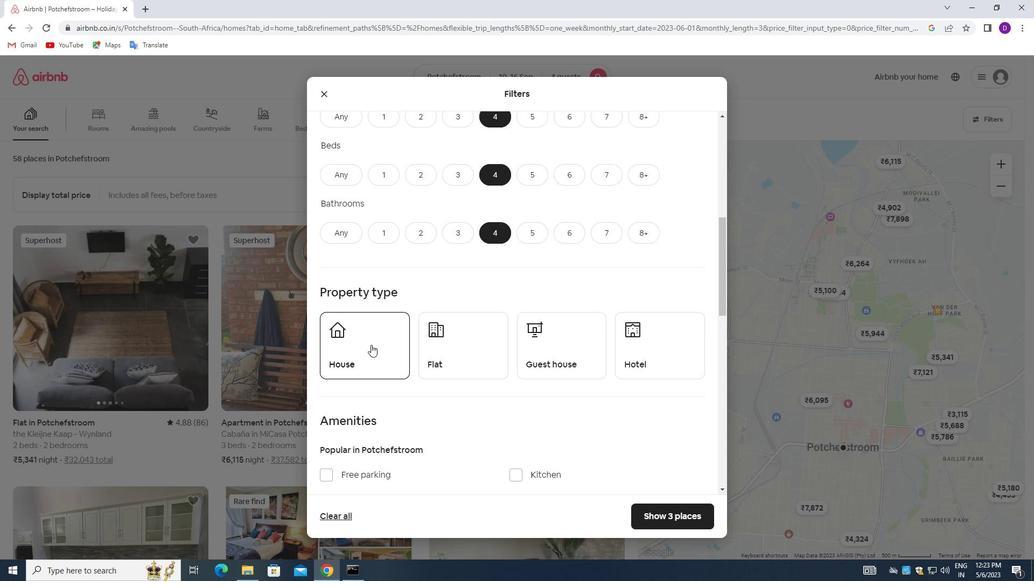 
Action: Mouse moved to (456, 357)
Screenshot: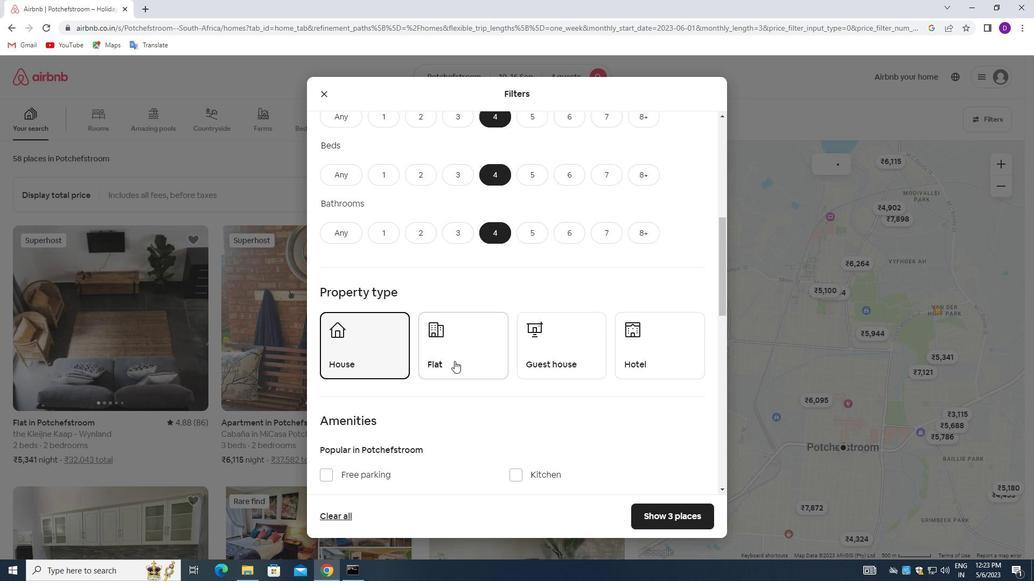 
Action: Mouse pressed left at (456, 357)
Screenshot: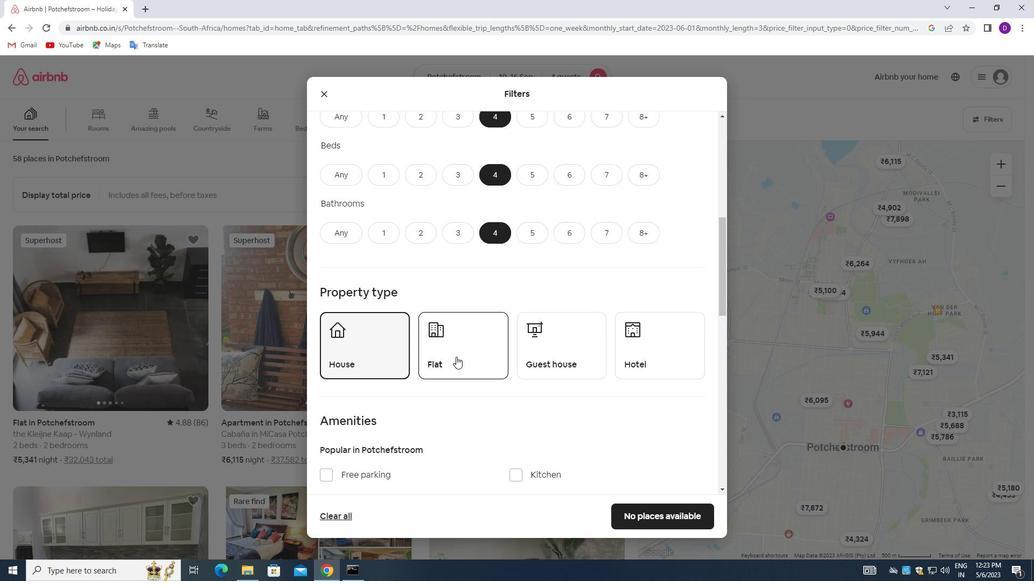 
Action: Mouse moved to (543, 354)
Screenshot: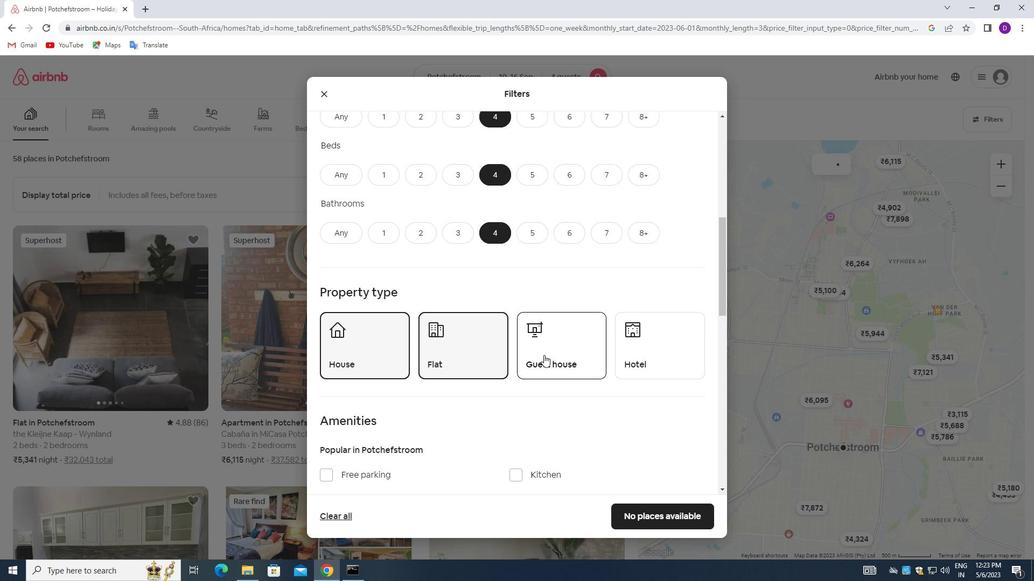 
Action: Mouse pressed left at (543, 354)
Screenshot: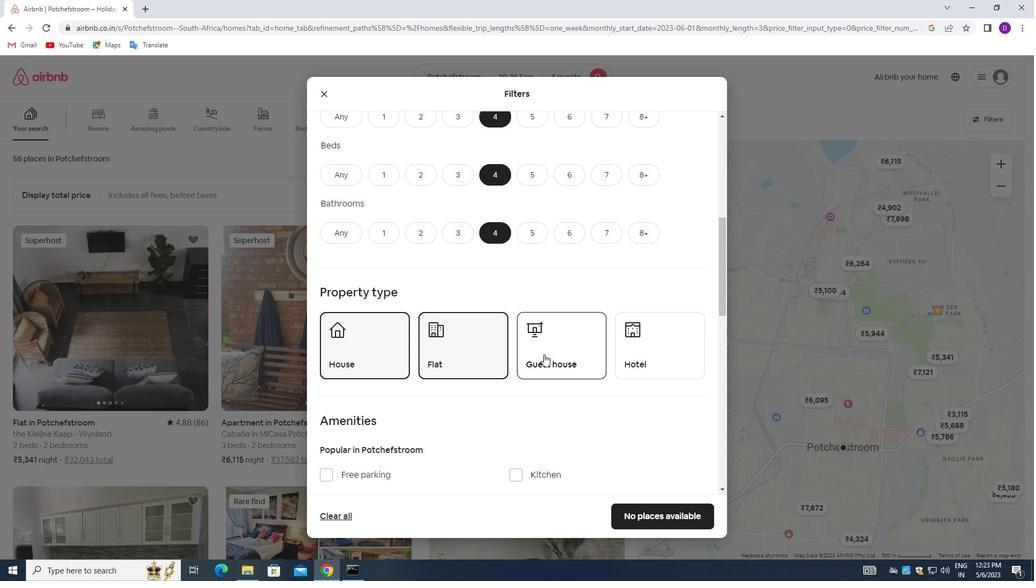 
Action: Mouse moved to (452, 379)
Screenshot: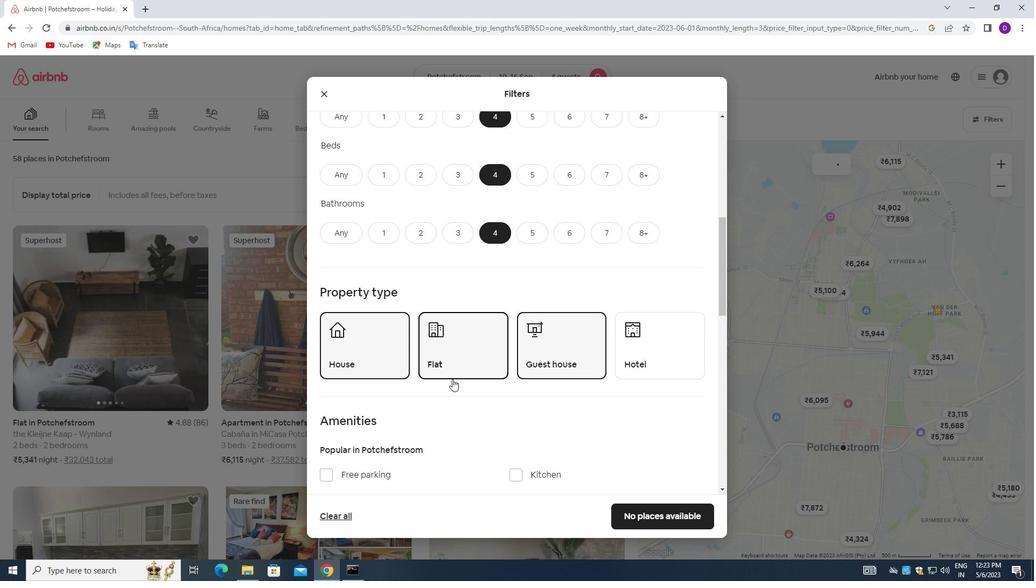 
Action: Mouse scrolled (452, 379) with delta (0, 0)
Screenshot: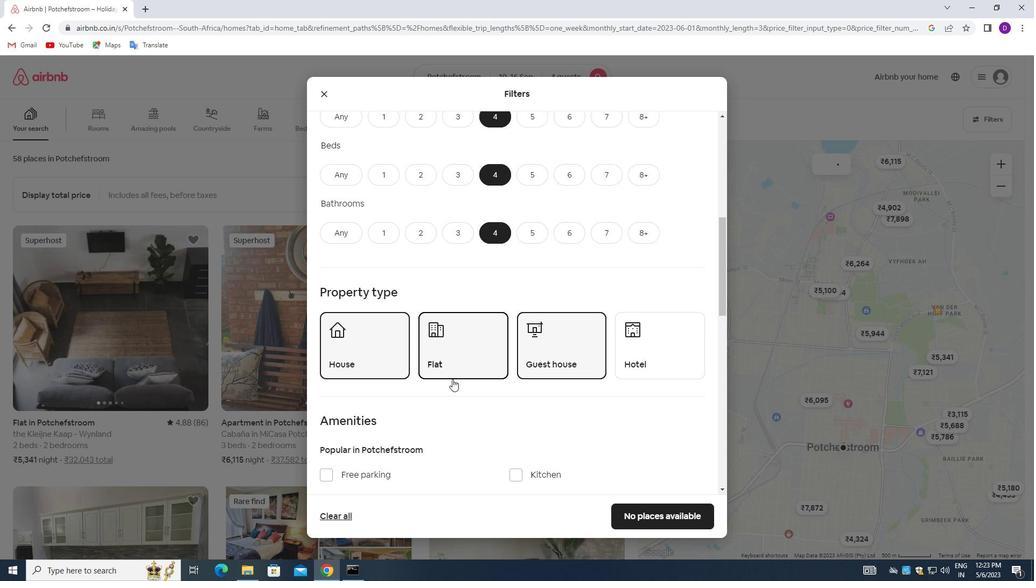 
Action: Mouse scrolled (452, 379) with delta (0, 0)
Screenshot: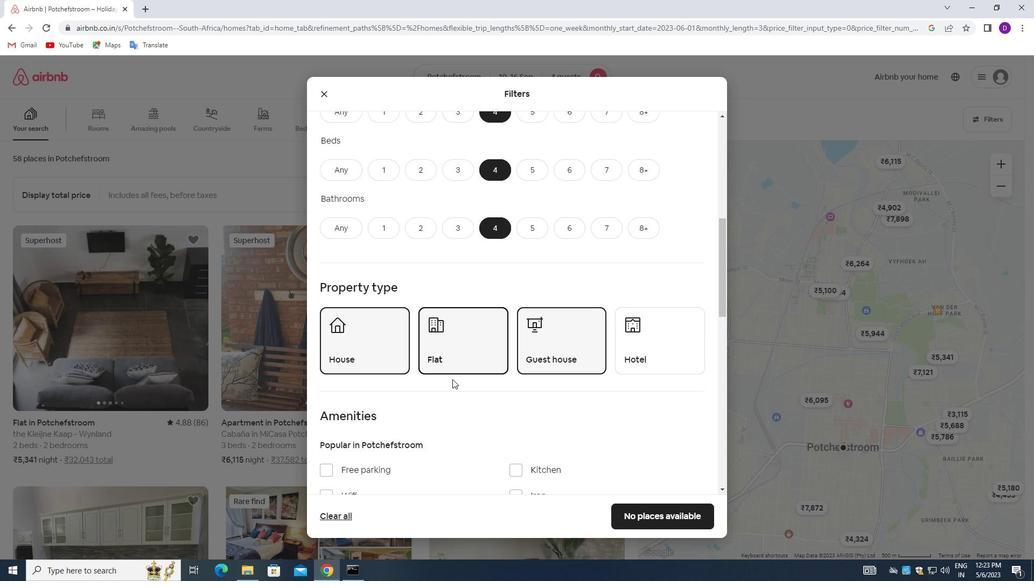 
Action: Mouse moved to (451, 379)
Screenshot: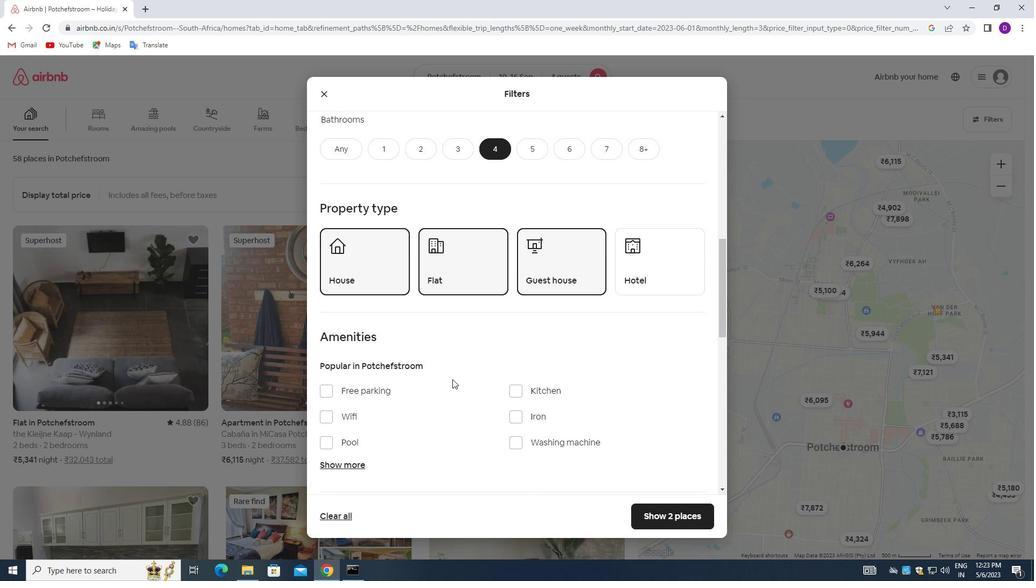 
Action: Mouse scrolled (451, 379) with delta (0, 0)
Screenshot: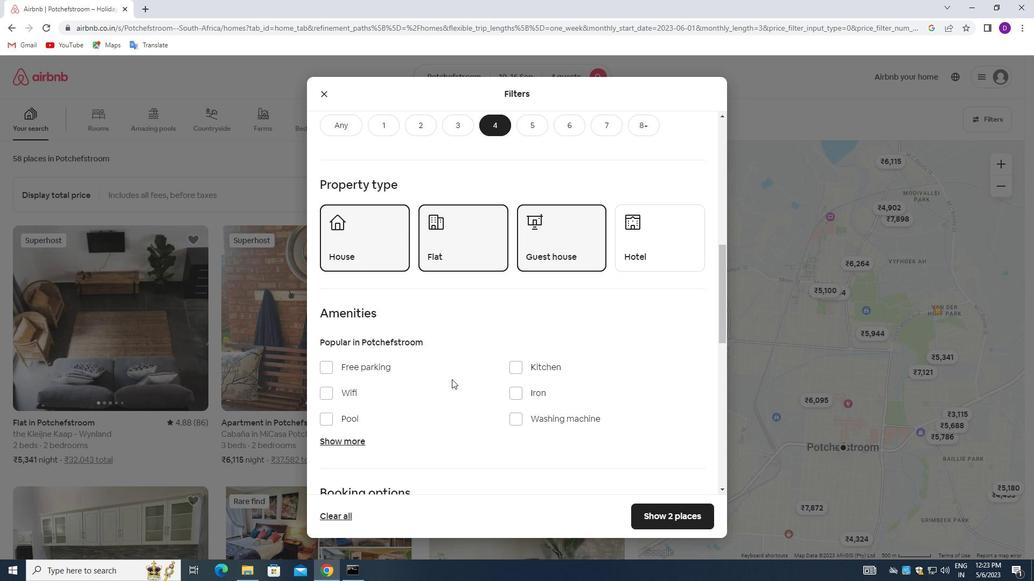 
Action: Mouse moved to (325, 343)
Screenshot: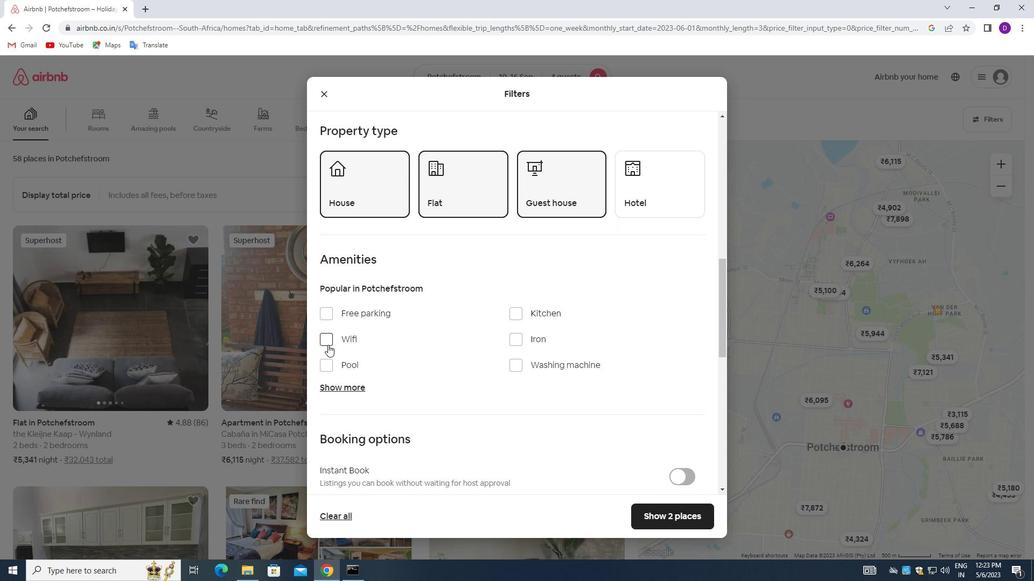 
Action: Mouse pressed left at (325, 343)
Screenshot: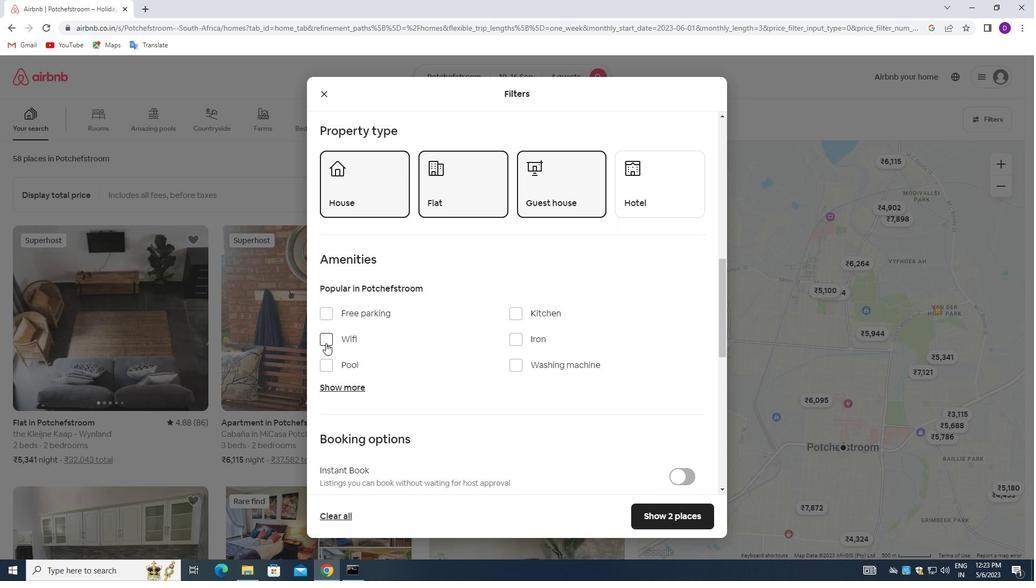 
Action: Mouse moved to (330, 313)
Screenshot: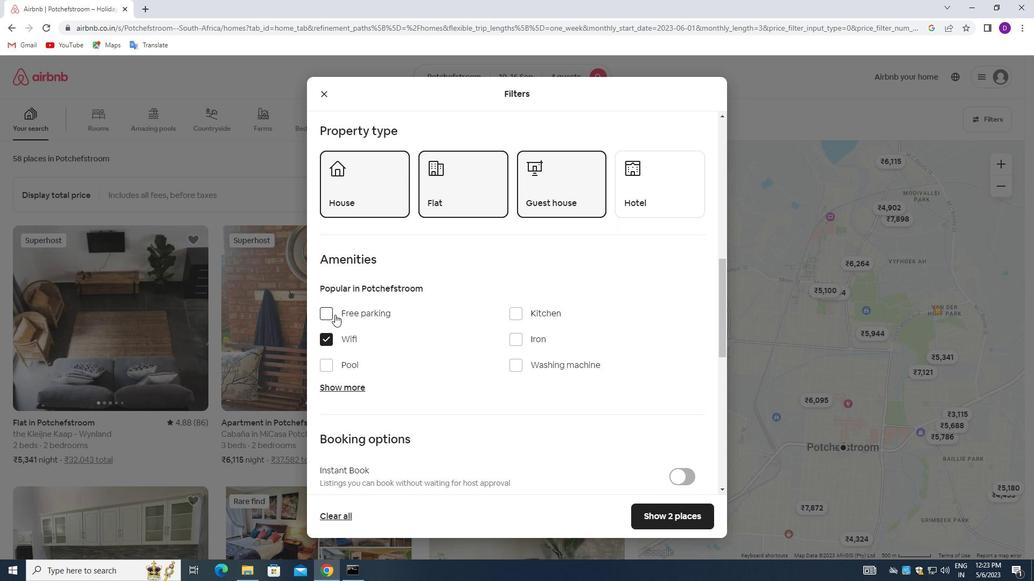 
Action: Mouse pressed left at (330, 313)
Screenshot: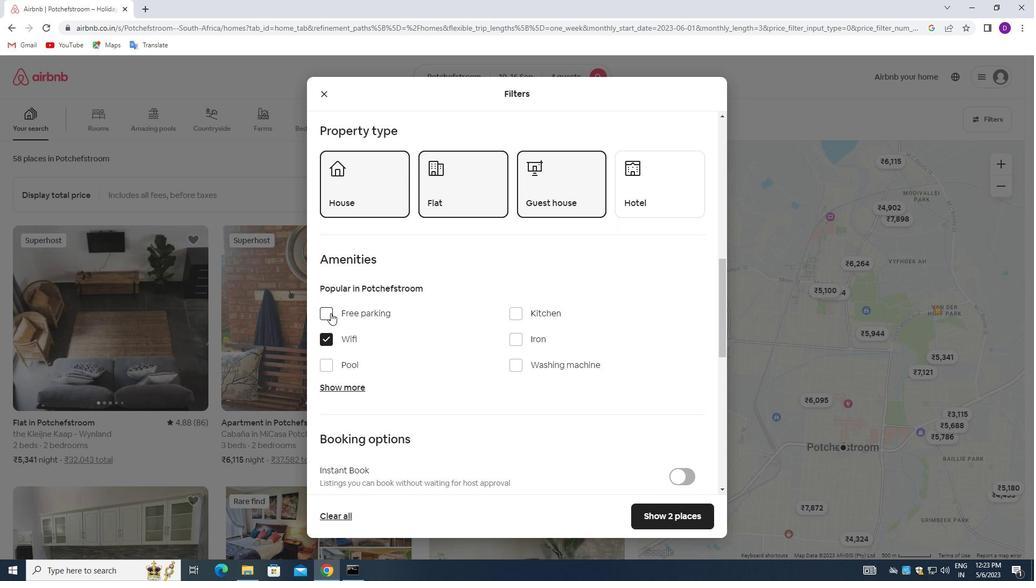 
Action: Mouse moved to (362, 388)
Screenshot: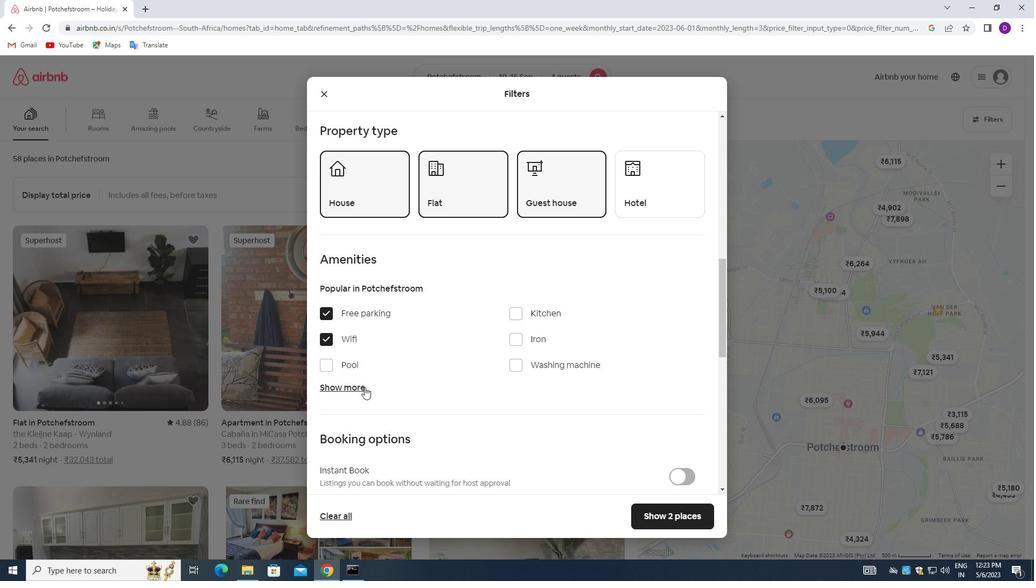 
Action: Mouse pressed left at (362, 388)
Screenshot: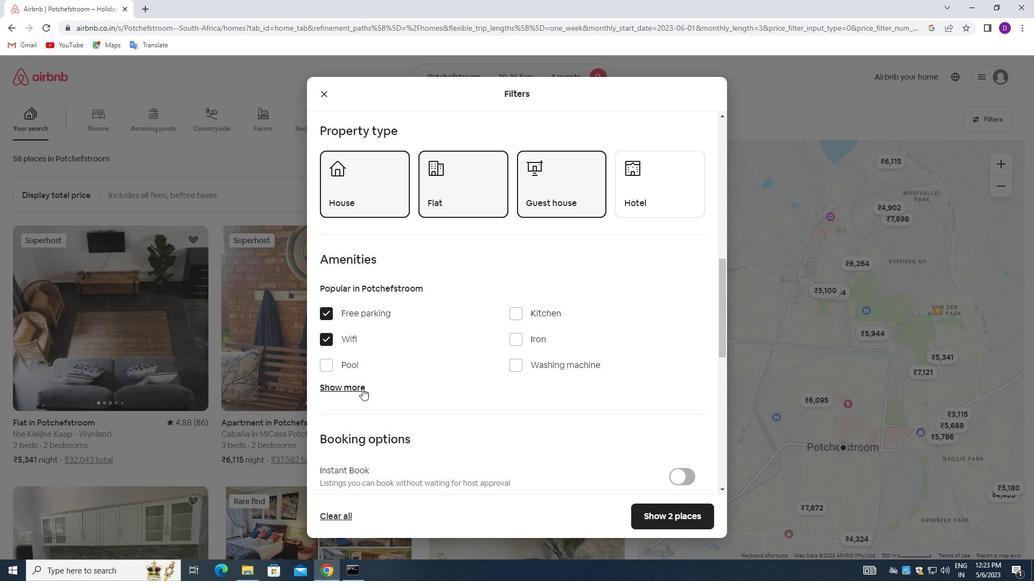 
Action: Mouse moved to (443, 379)
Screenshot: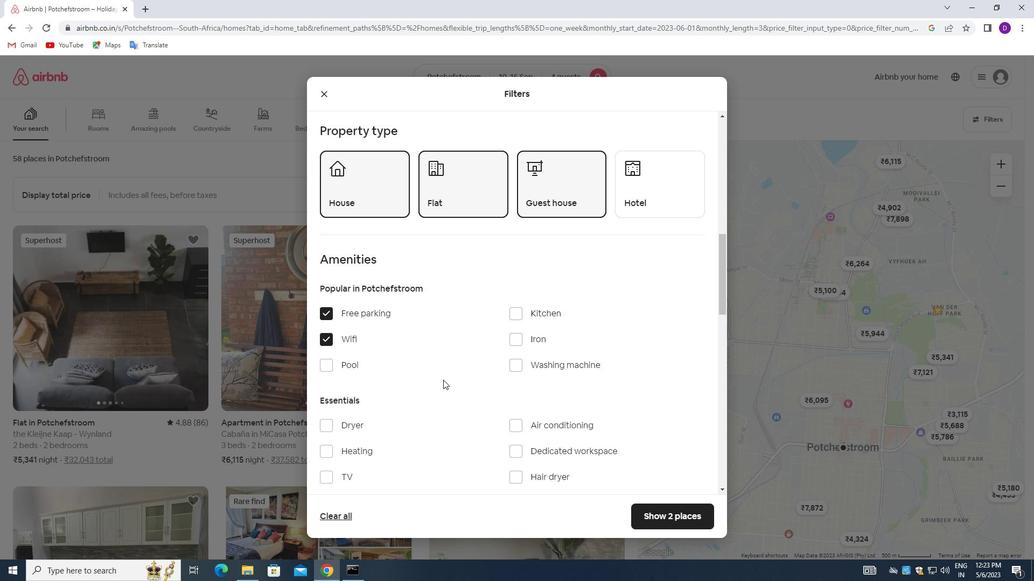 
Action: Mouse scrolled (443, 378) with delta (0, 0)
Screenshot: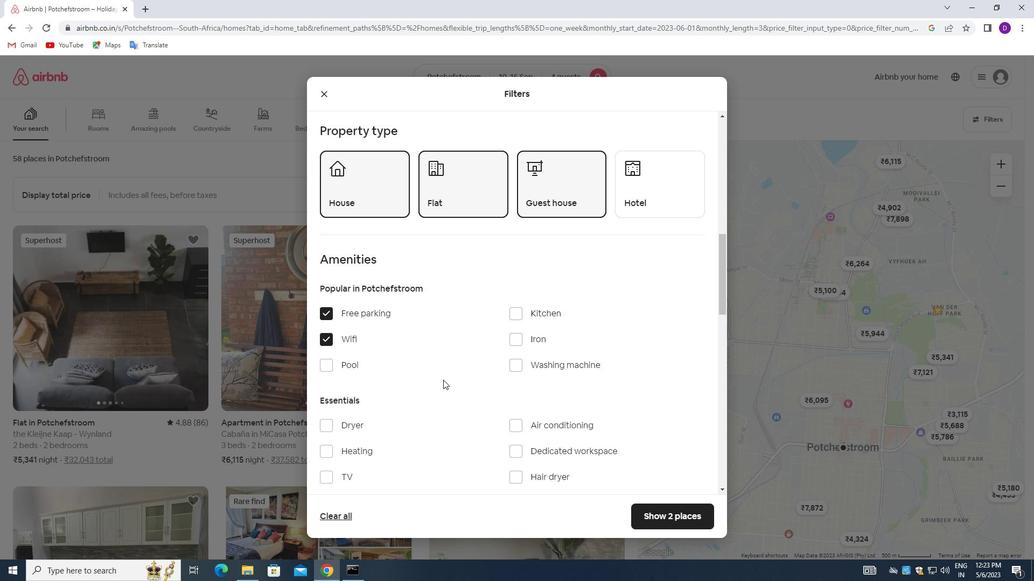 
Action: Mouse moved to (443, 379)
Screenshot: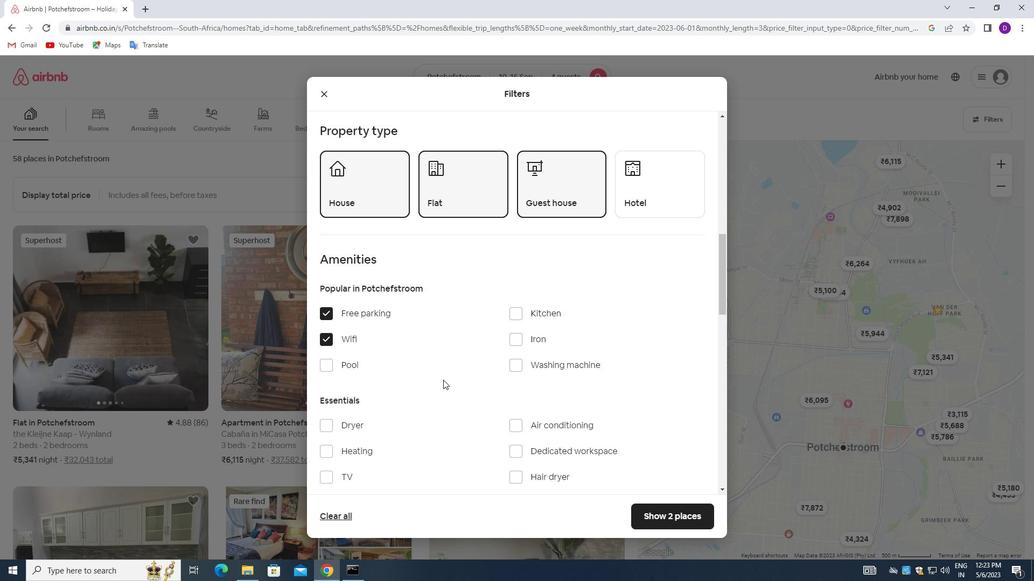 
Action: Mouse scrolled (443, 378) with delta (0, 0)
Screenshot: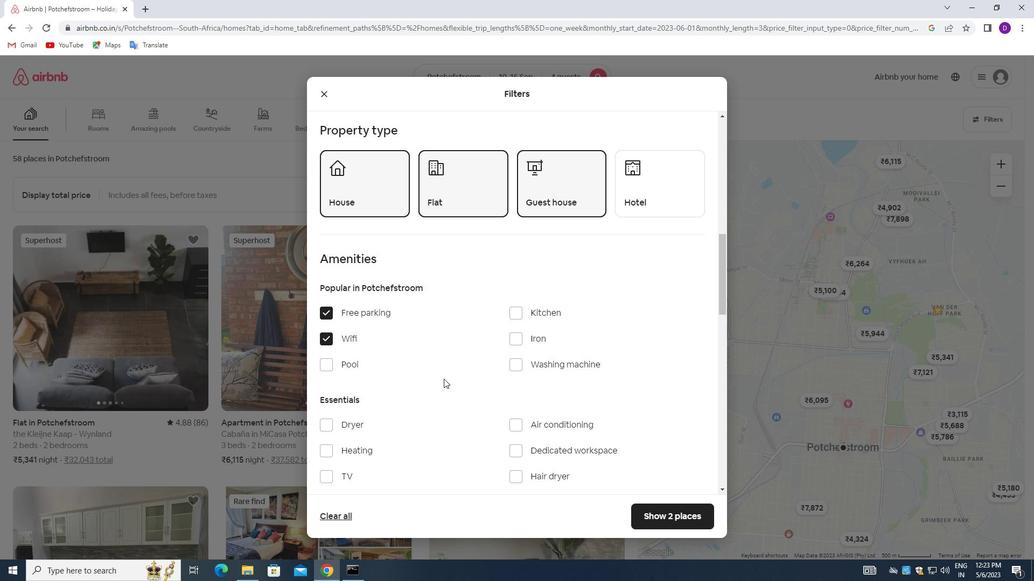 
Action: Mouse moved to (326, 369)
Screenshot: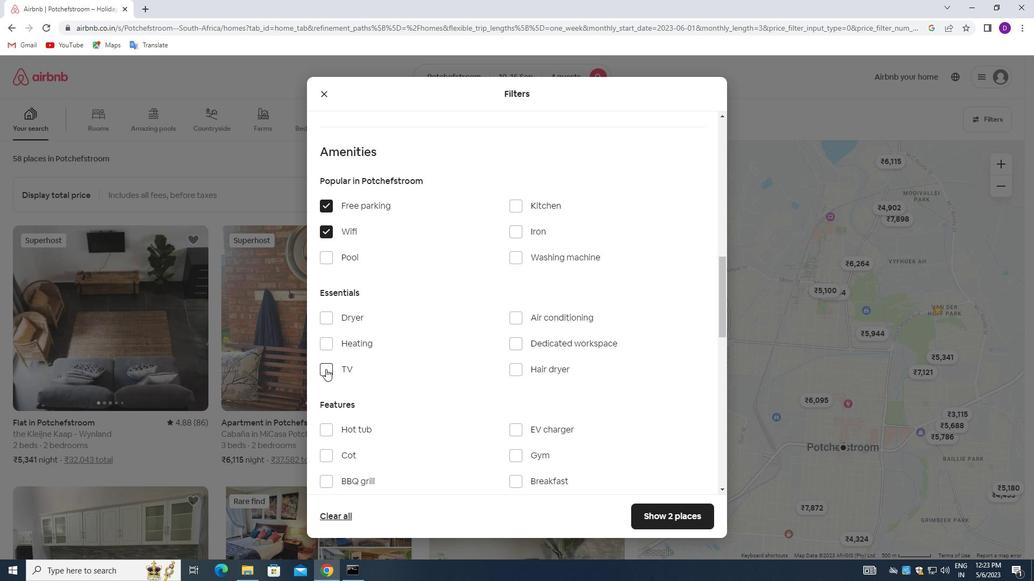 
Action: Mouse pressed left at (326, 369)
Screenshot: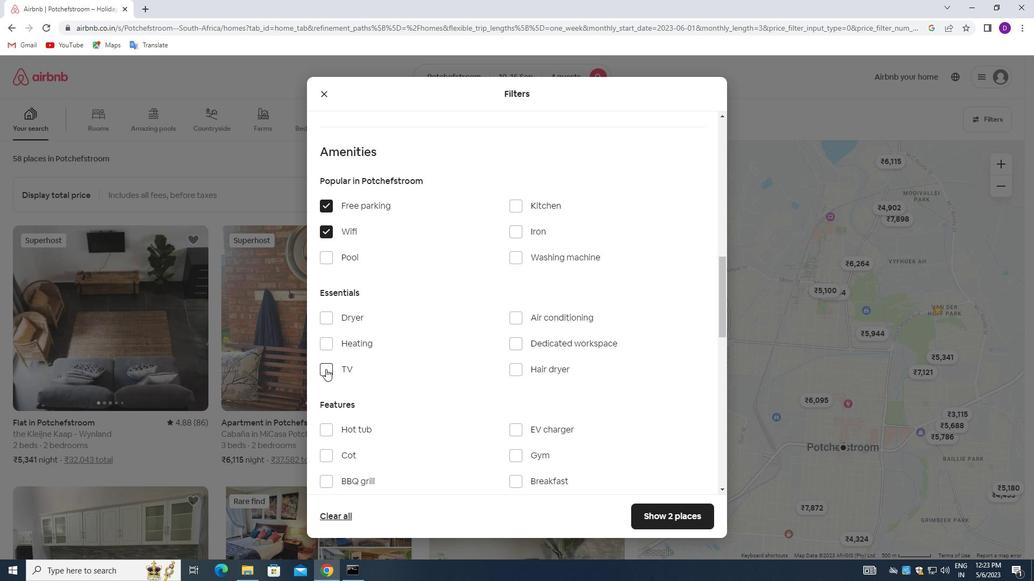 
Action: Mouse moved to (477, 374)
Screenshot: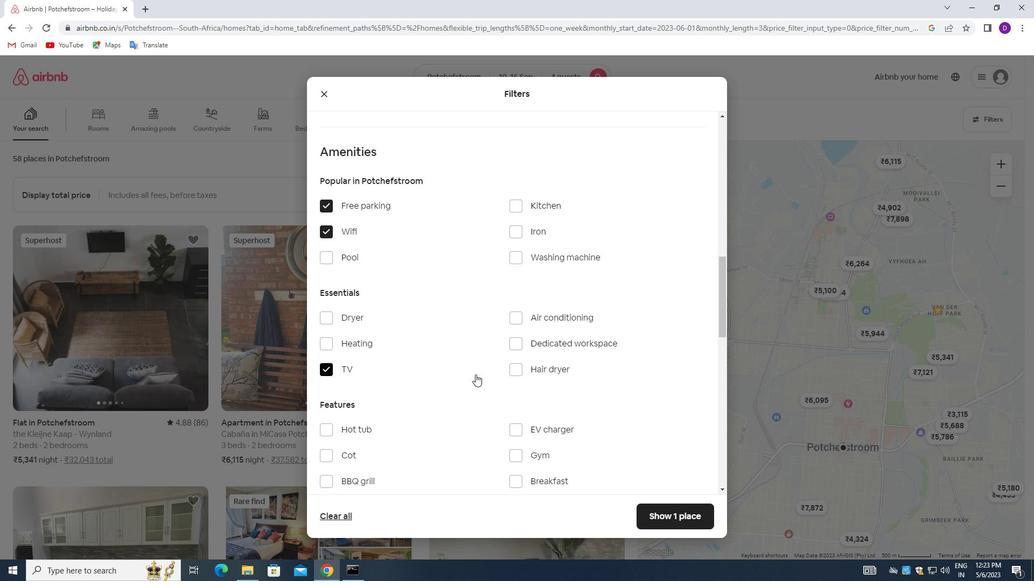 
Action: Mouse scrolled (477, 374) with delta (0, 0)
Screenshot: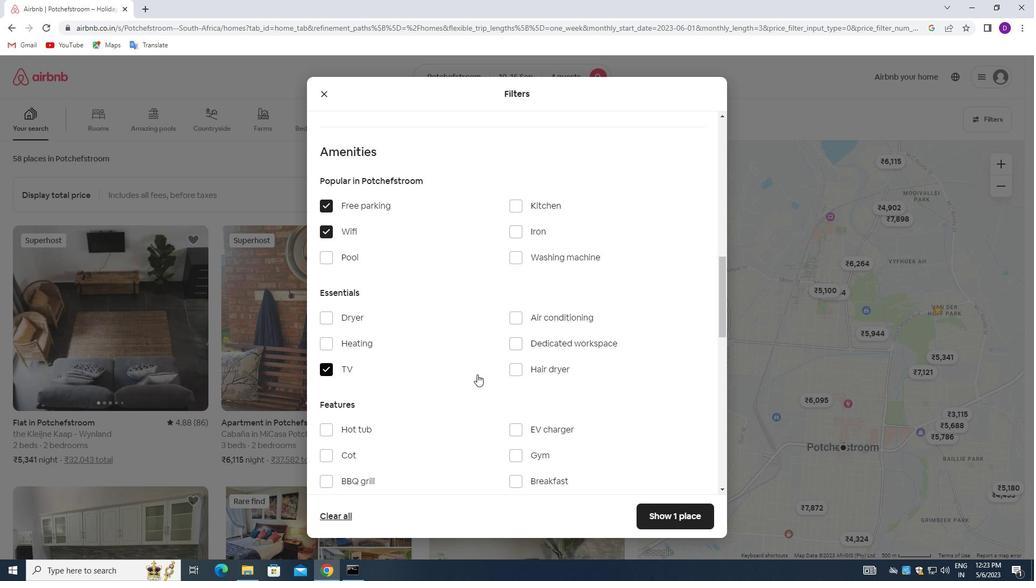 
Action: Mouse moved to (472, 373)
Screenshot: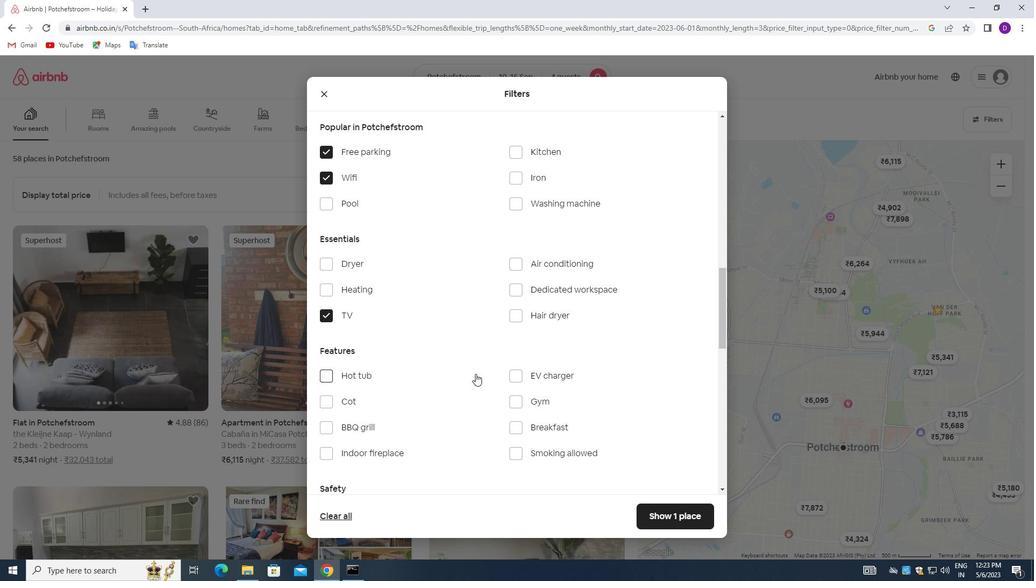 
Action: Mouse scrolled (472, 372) with delta (0, 0)
Screenshot: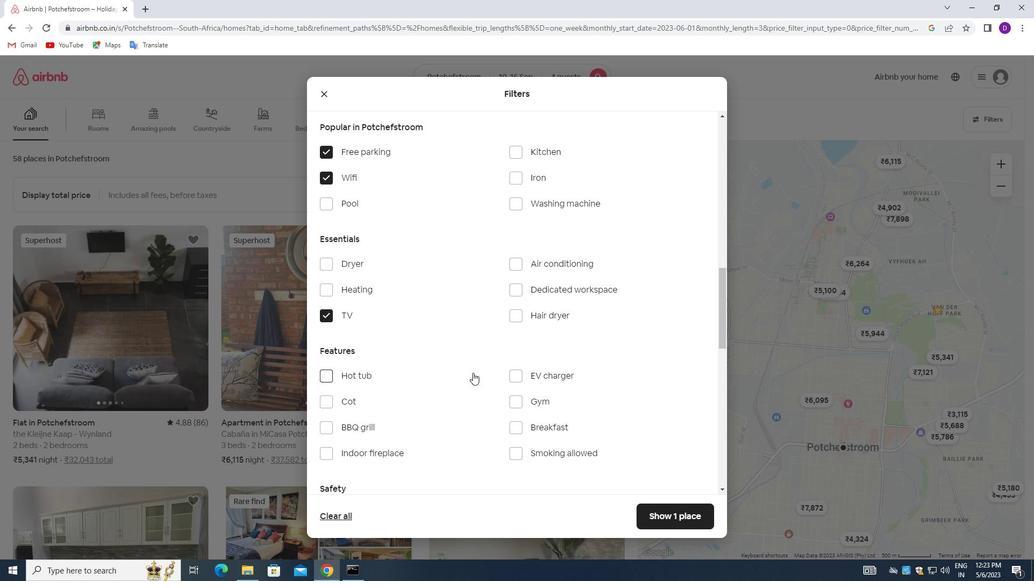 
Action: Mouse moved to (511, 351)
Screenshot: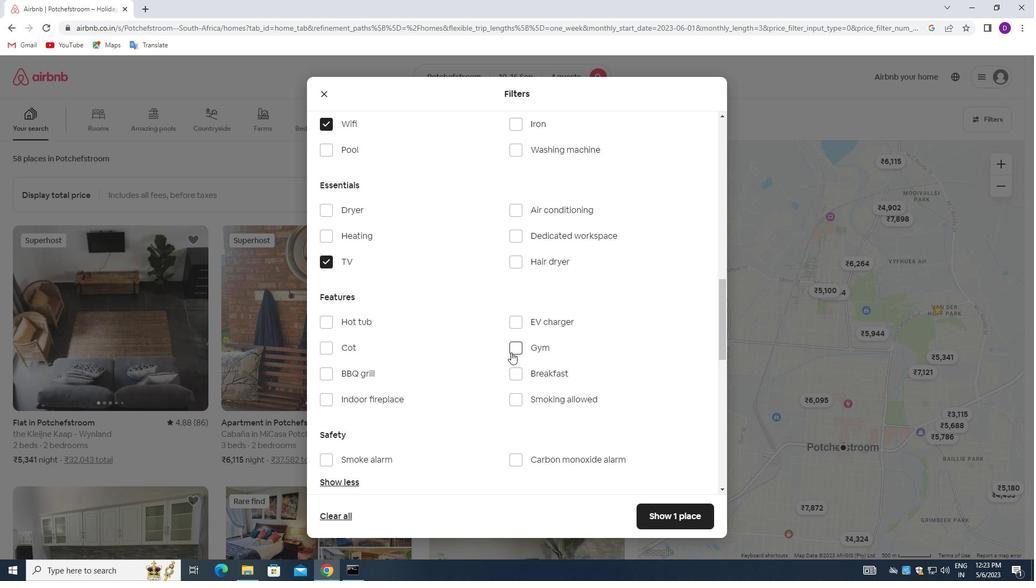 
Action: Mouse pressed left at (511, 351)
Screenshot: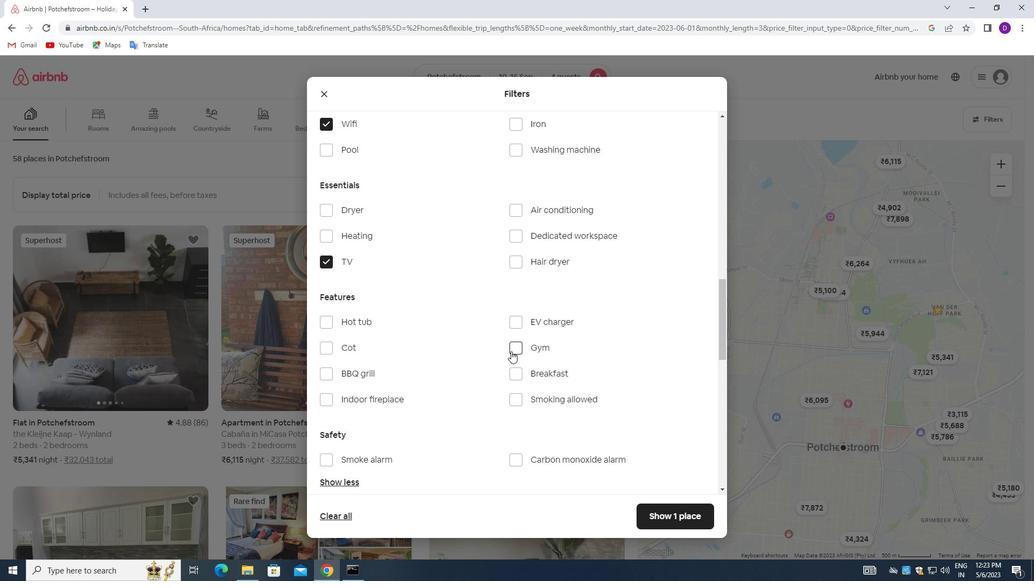 
Action: Mouse moved to (510, 375)
Screenshot: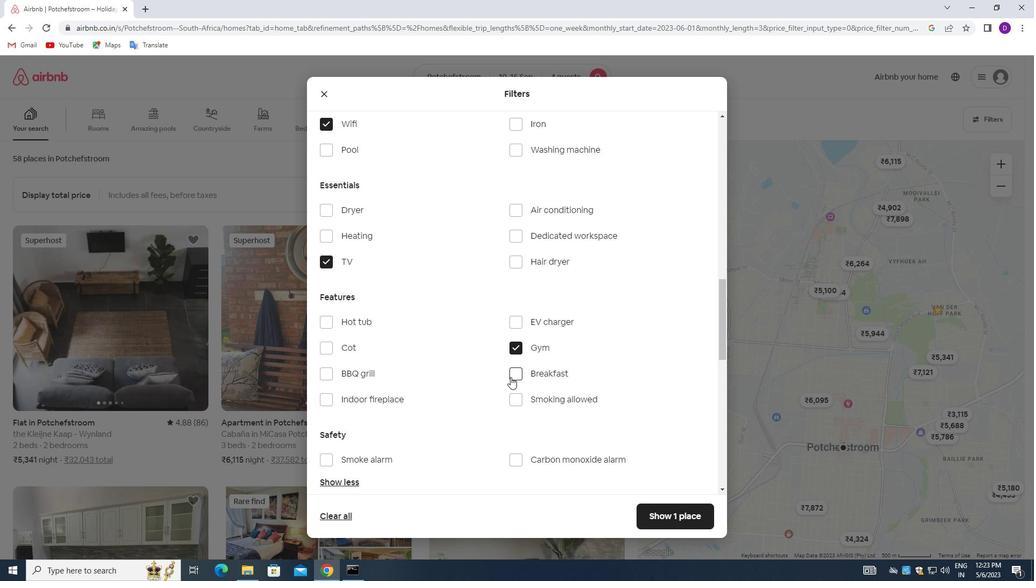 
Action: Mouse pressed left at (510, 375)
Screenshot: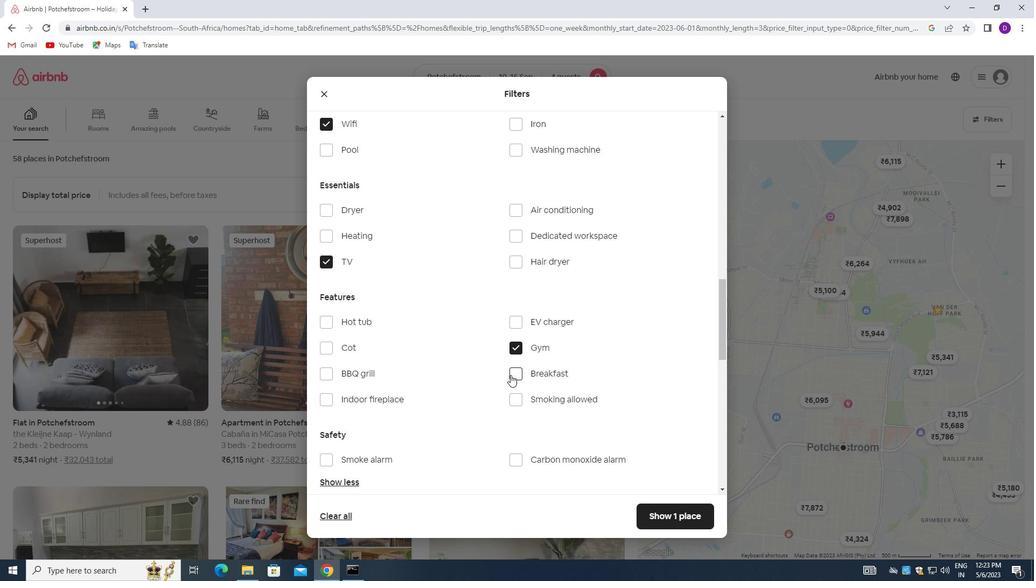 
Action: Mouse moved to (467, 387)
Screenshot: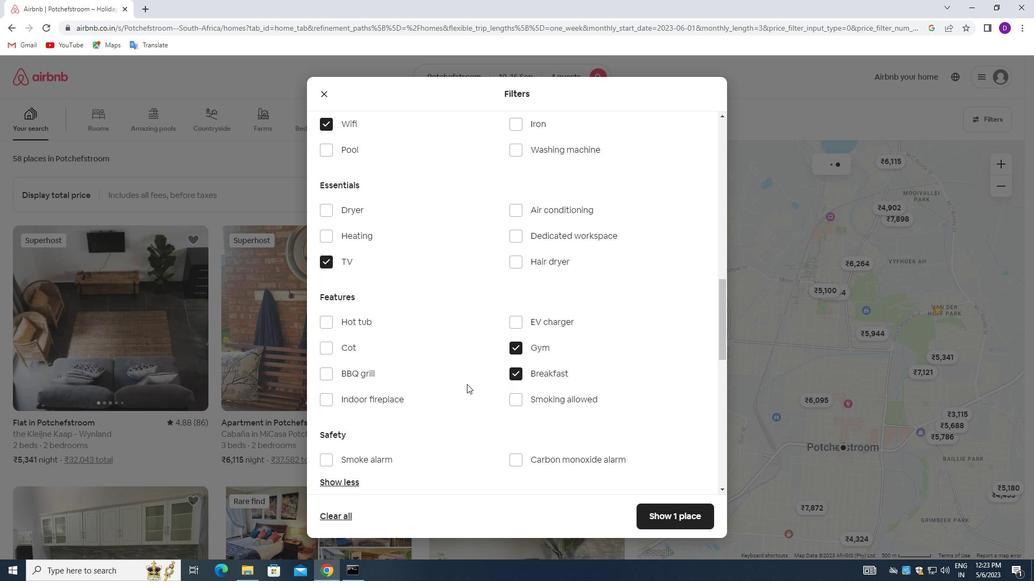 
Action: Mouse scrolled (467, 386) with delta (0, 0)
Screenshot: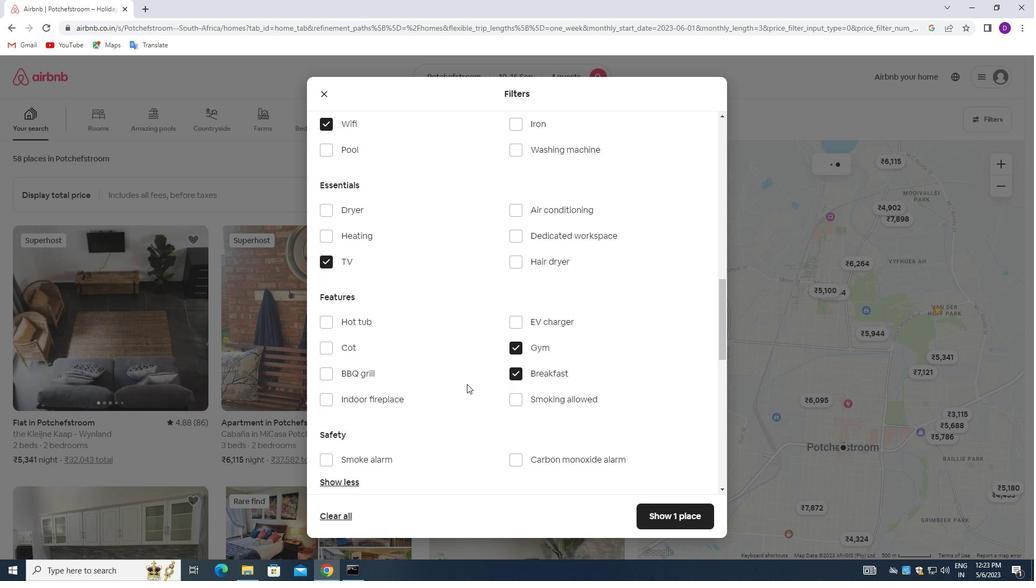 
Action: Mouse moved to (467, 387)
Screenshot: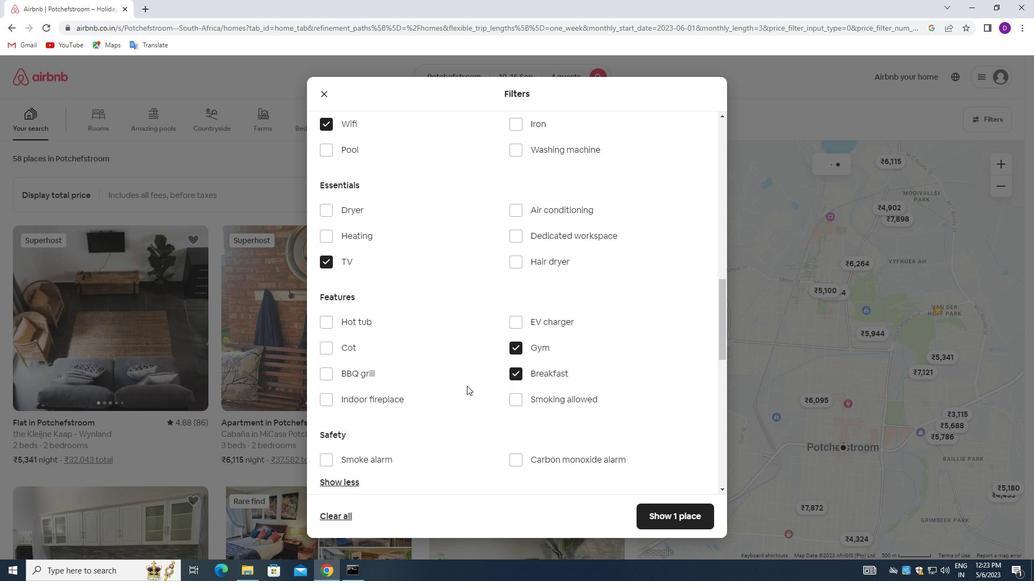 
Action: Mouse scrolled (467, 387) with delta (0, 0)
Screenshot: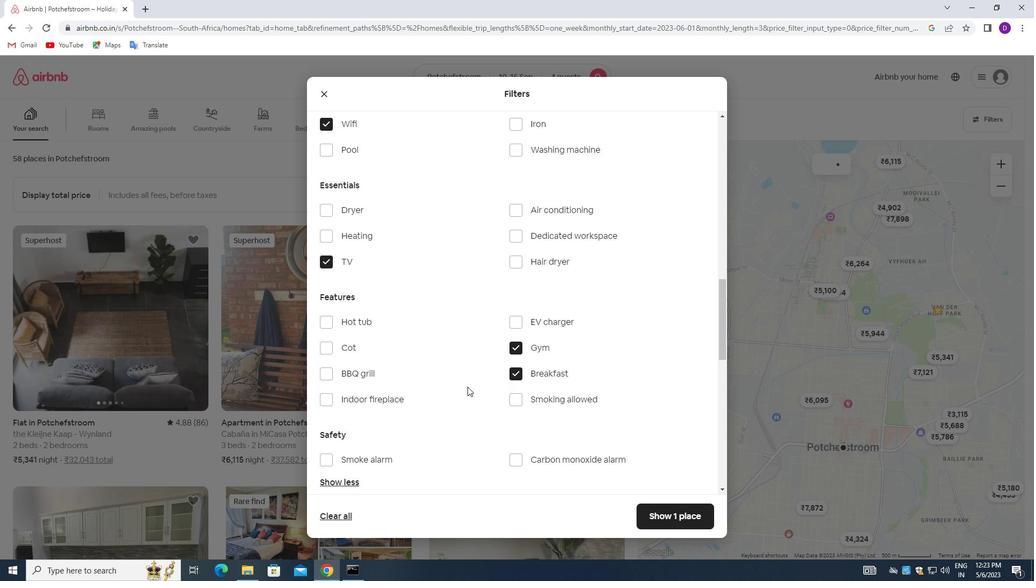 
Action: Mouse moved to (468, 388)
Screenshot: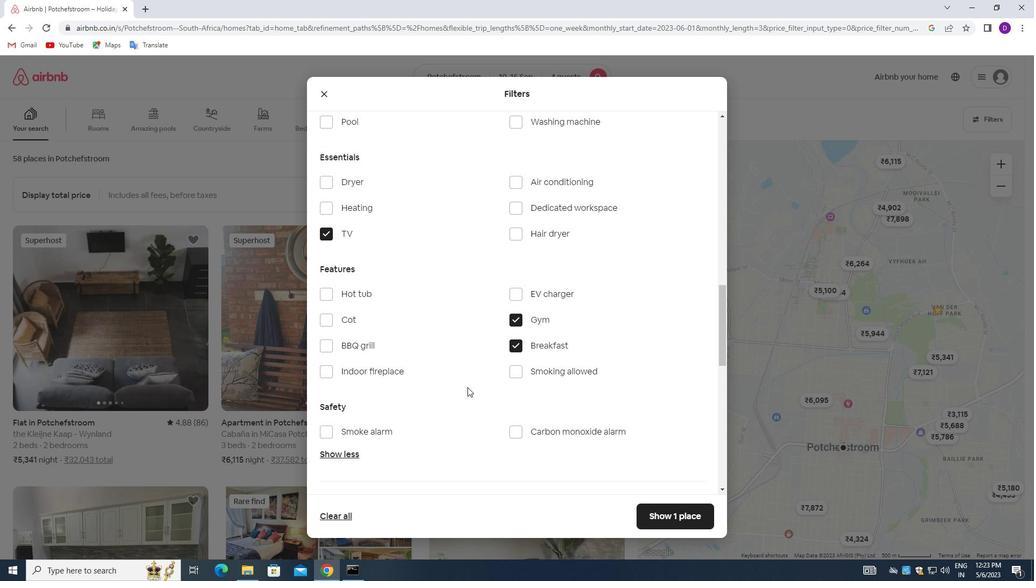 
Action: Mouse scrolled (468, 387) with delta (0, 0)
Screenshot: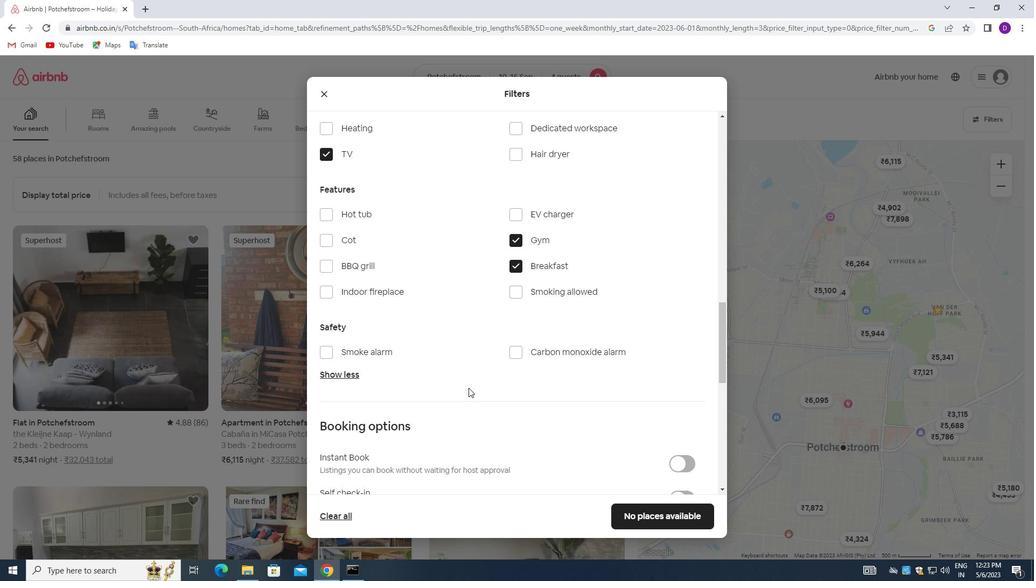 
Action: Mouse moved to (471, 388)
Screenshot: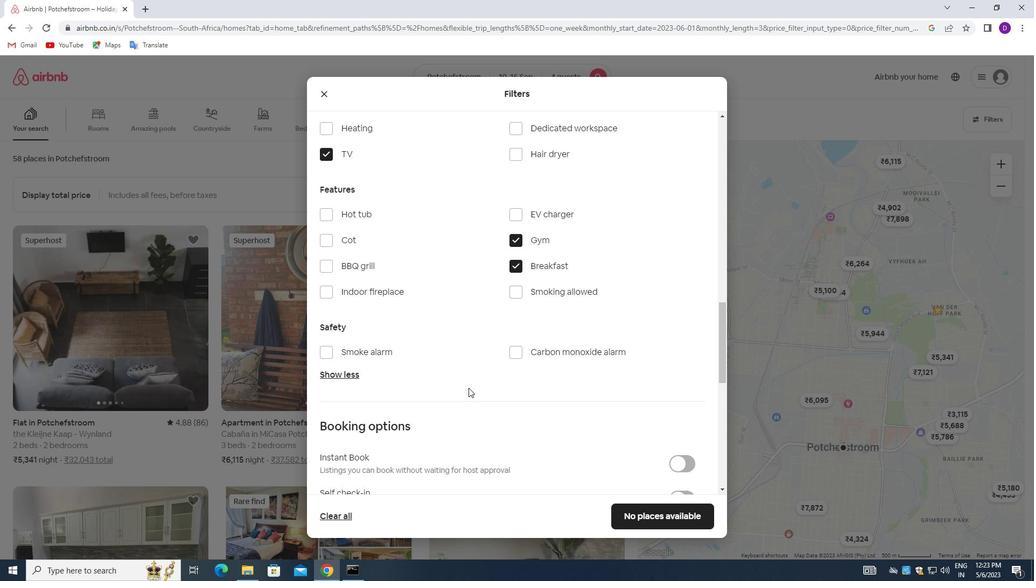 
Action: Mouse scrolled (471, 387) with delta (0, 0)
Screenshot: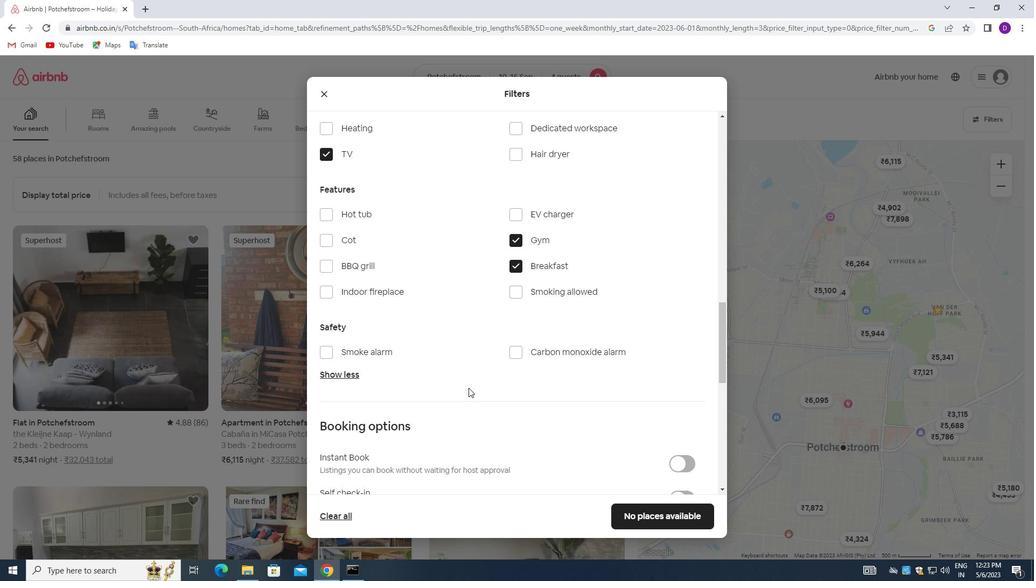 
Action: Mouse scrolled (471, 387) with delta (0, 0)
Screenshot: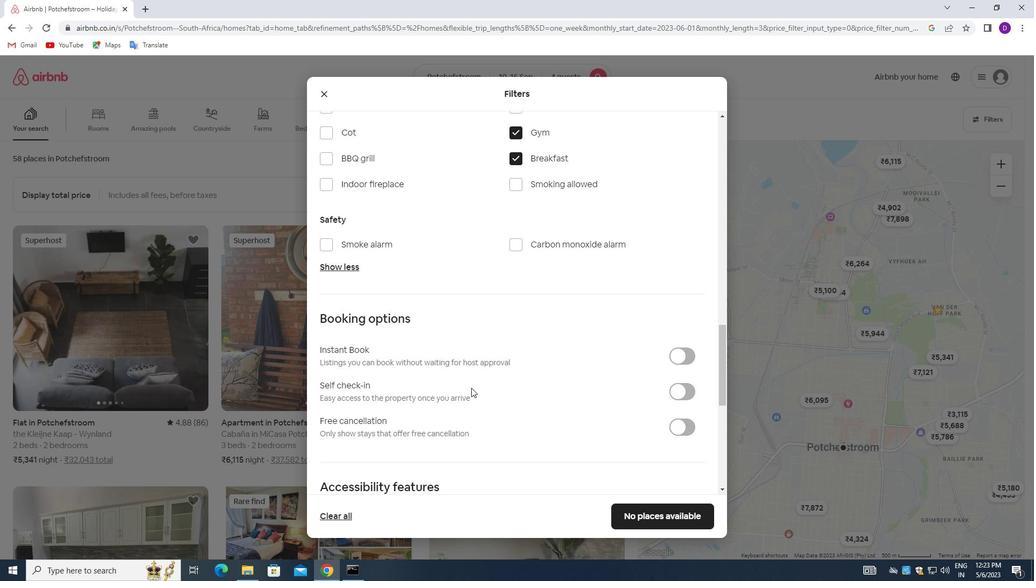 
Action: Mouse moved to (680, 338)
Screenshot: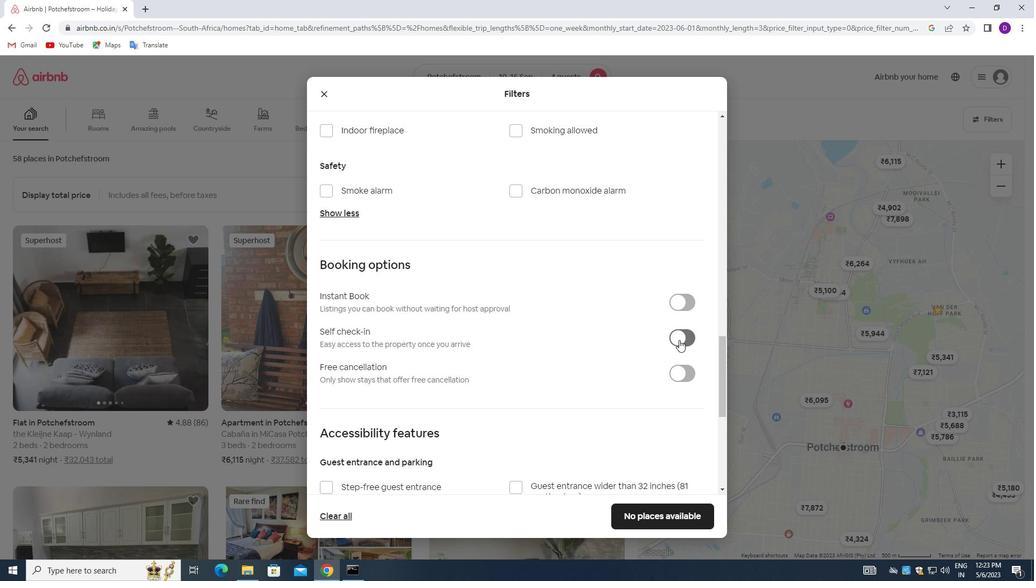 
Action: Mouse pressed left at (680, 338)
Screenshot: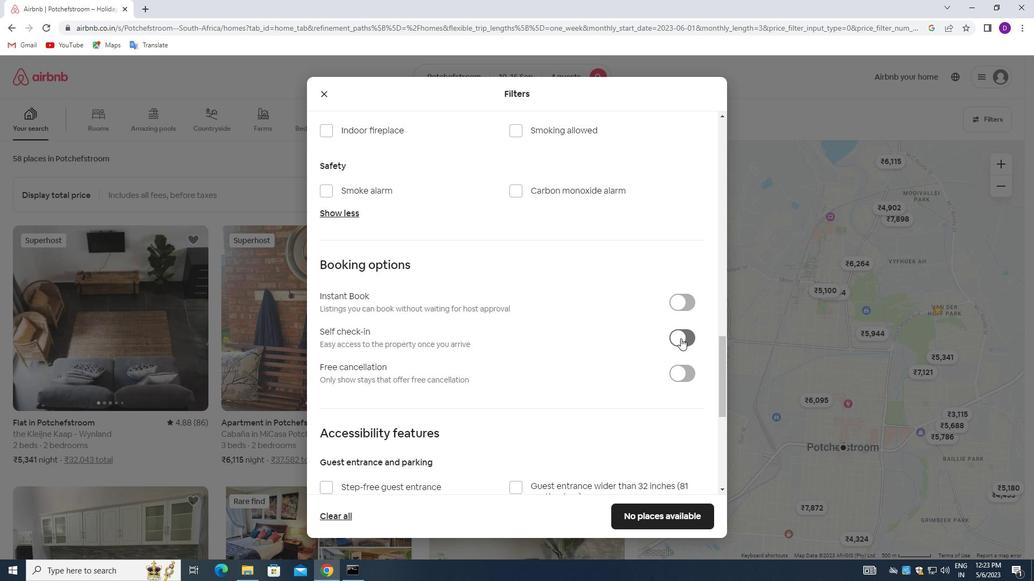 
Action: Mouse moved to (488, 373)
Screenshot: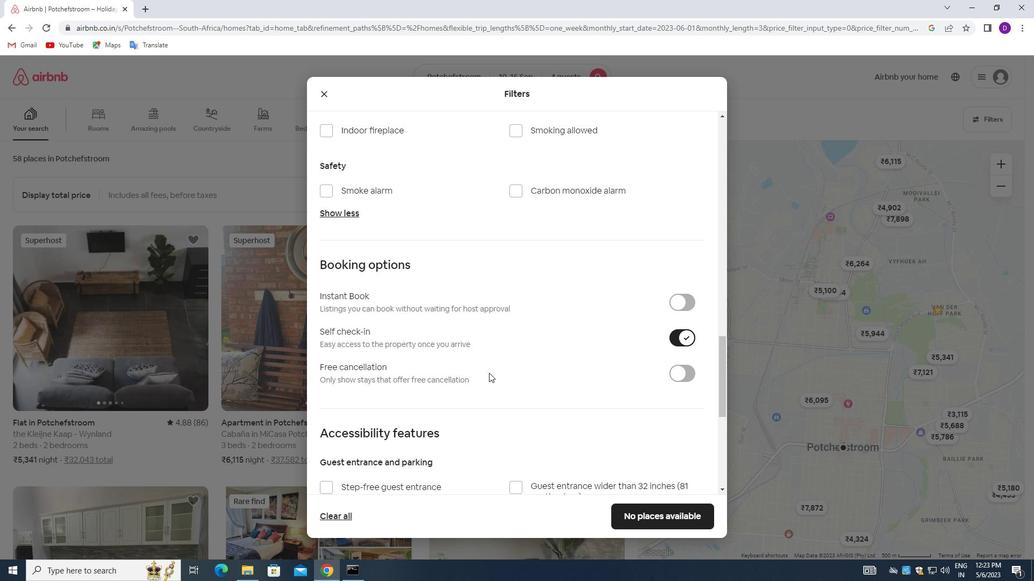 
Action: Mouse scrolled (488, 372) with delta (0, 0)
Screenshot: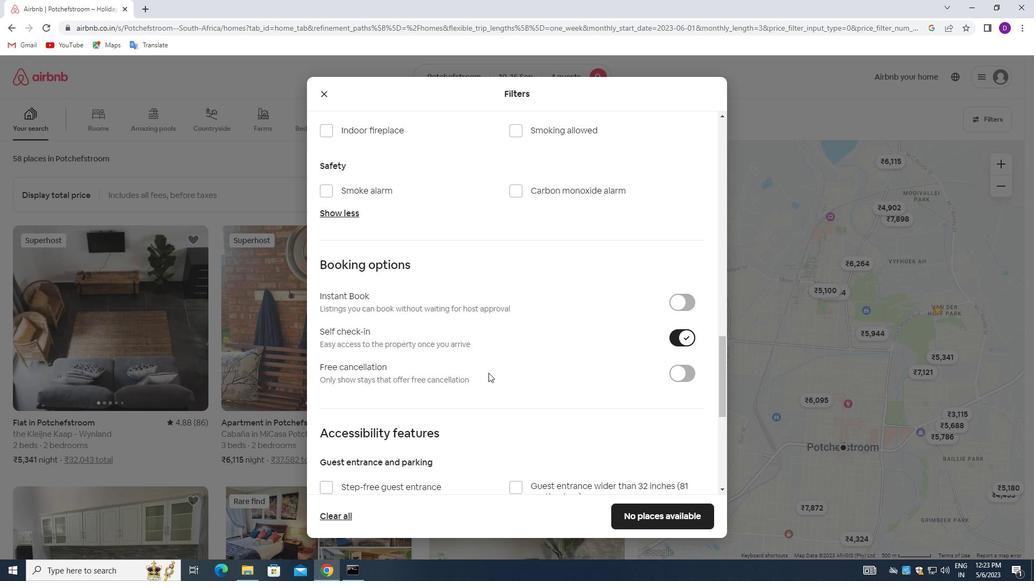 
Action: Mouse scrolled (488, 372) with delta (0, 0)
Screenshot: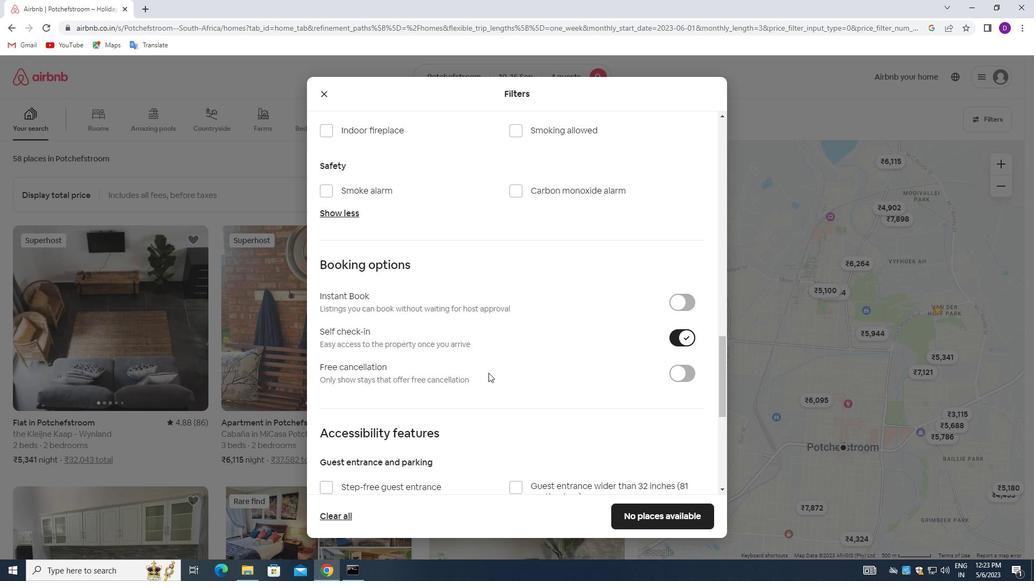 
Action: Mouse scrolled (488, 372) with delta (0, 0)
Screenshot: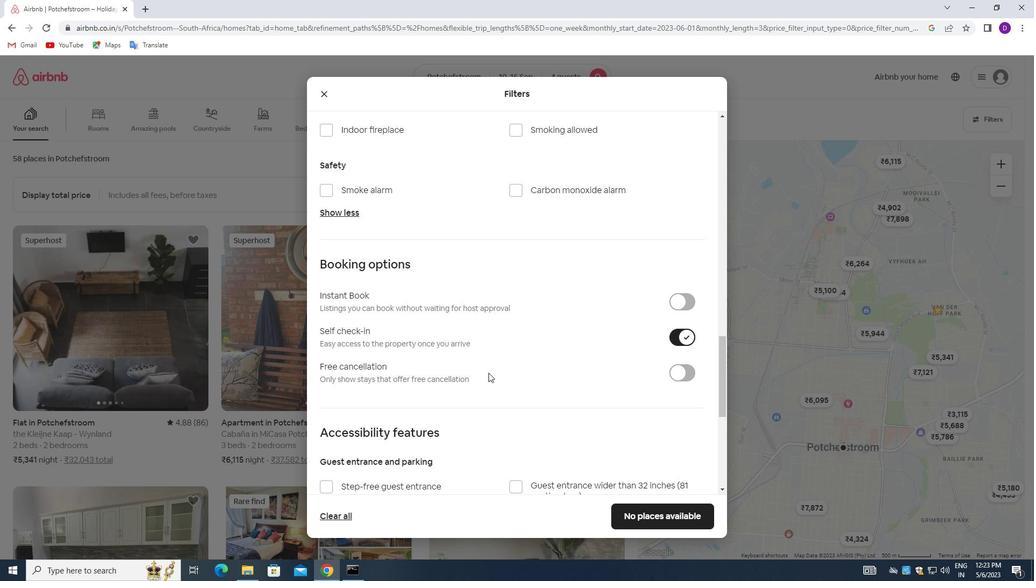 
Action: Mouse scrolled (488, 372) with delta (0, 0)
Screenshot: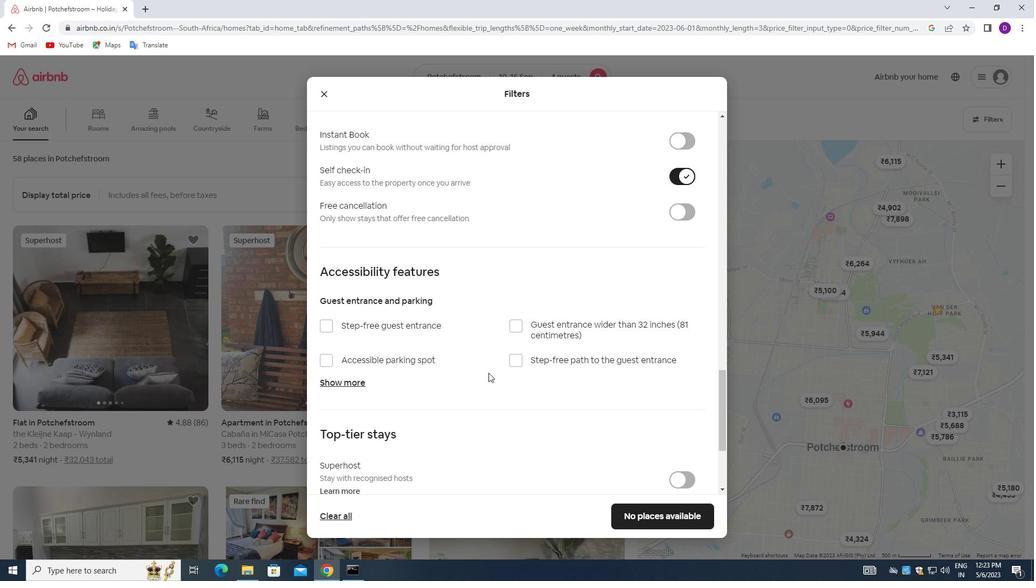 
Action: Mouse scrolled (488, 372) with delta (0, 0)
Screenshot: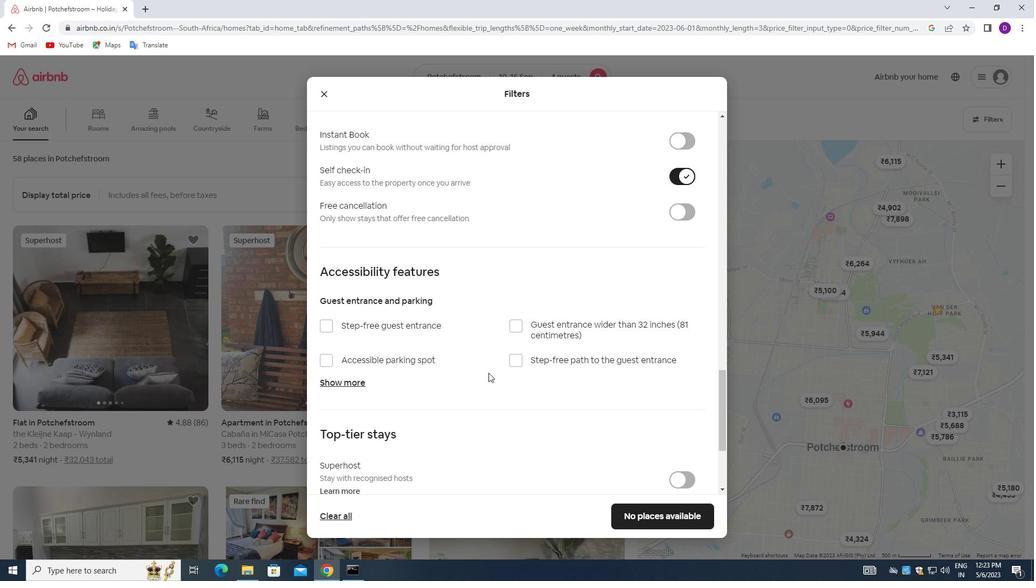 
Action: Mouse scrolled (488, 372) with delta (0, 0)
Screenshot: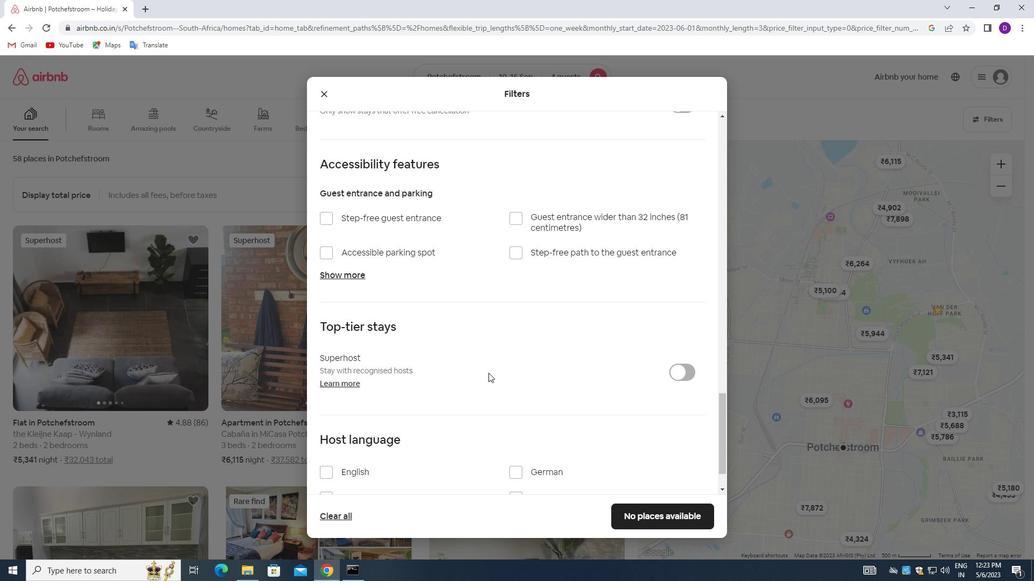 
Action: Mouse scrolled (488, 372) with delta (0, 0)
Screenshot: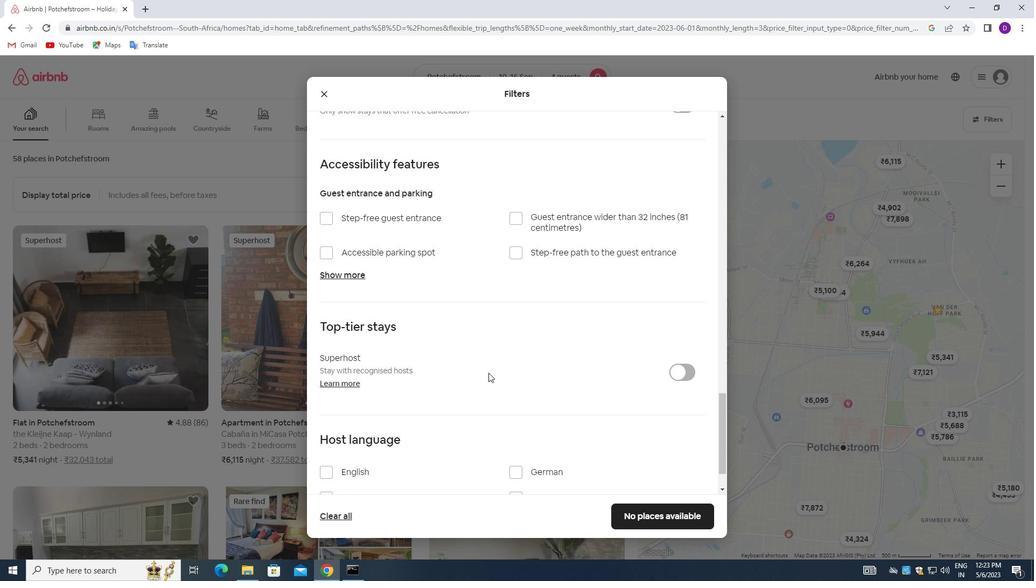 
Action: Mouse scrolled (488, 372) with delta (0, 0)
Screenshot: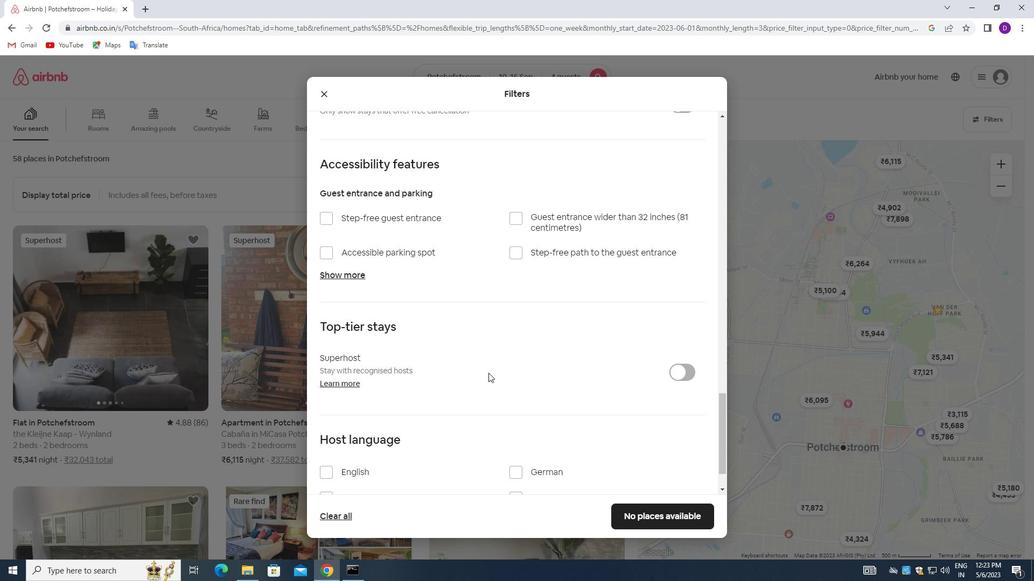 
Action: Mouse moved to (323, 421)
Screenshot: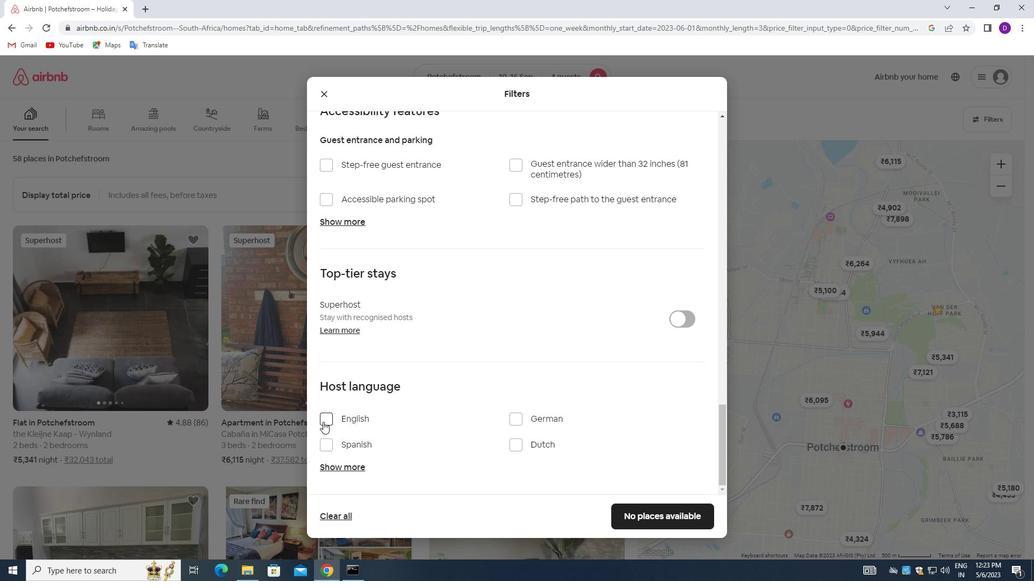 
Action: Mouse pressed left at (323, 421)
Screenshot: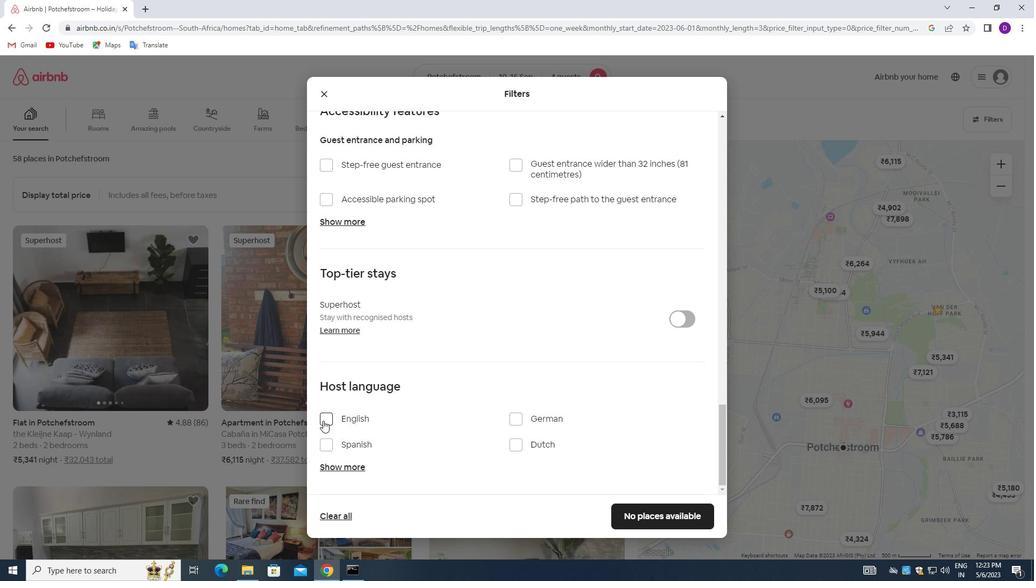 
Action: Mouse moved to (631, 513)
Screenshot: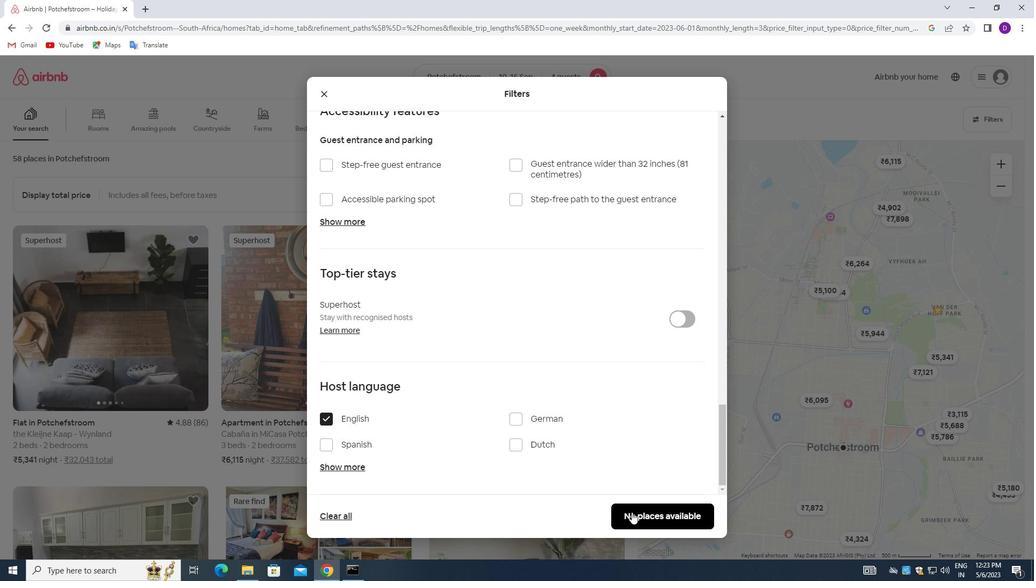 
Action: Mouse pressed left at (631, 513)
Screenshot: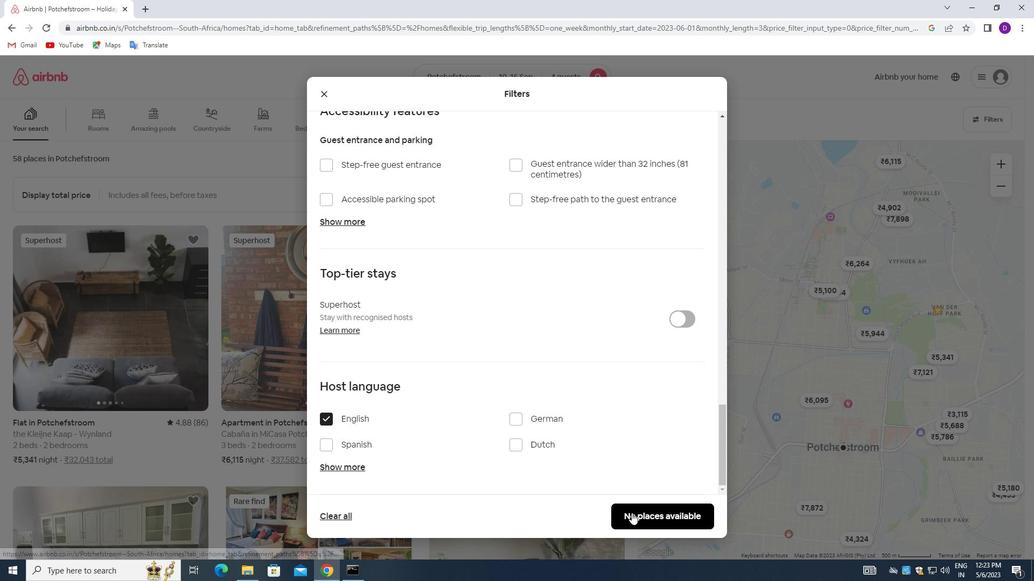 
Action: Mouse moved to (584, 409)
Screenshot: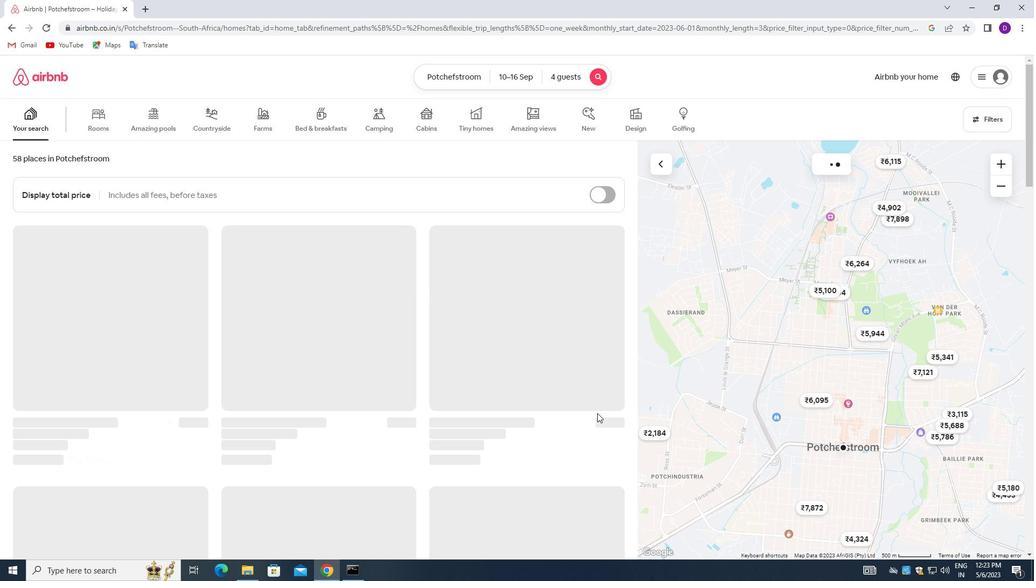 
